 Task: Open Card Trademark Registration Review in Board Product Development Strategies to Workspace Business Writing and add a team member Softage.3@softage.net, a label Yellow, a checklist Storytelling, an attachment from your google drive, a color Yellow and finally, add a card description 'Develop and launch new customer feedback program' and a comment 'Let us approach this task with a positive mindset and a can-do attitude, even in the face of challenges.'. Add a start date 'Jan 07, 1900' with a due date 'Jan 14, 1900'
Action: Mouse moved to (497, 159)
Screenshot: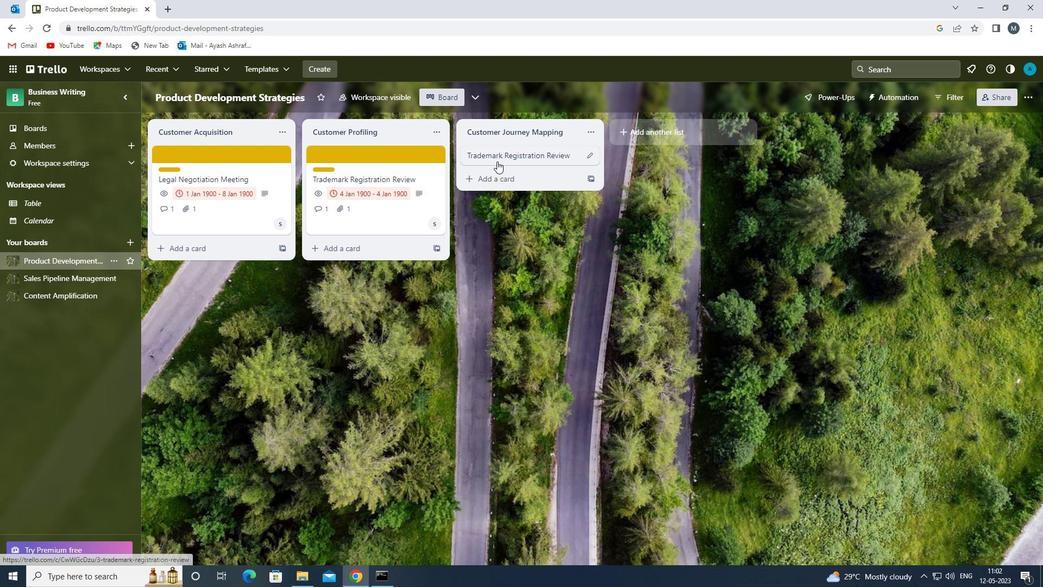 
Action: Mouse pressed left at (497, 159)
Screenshot: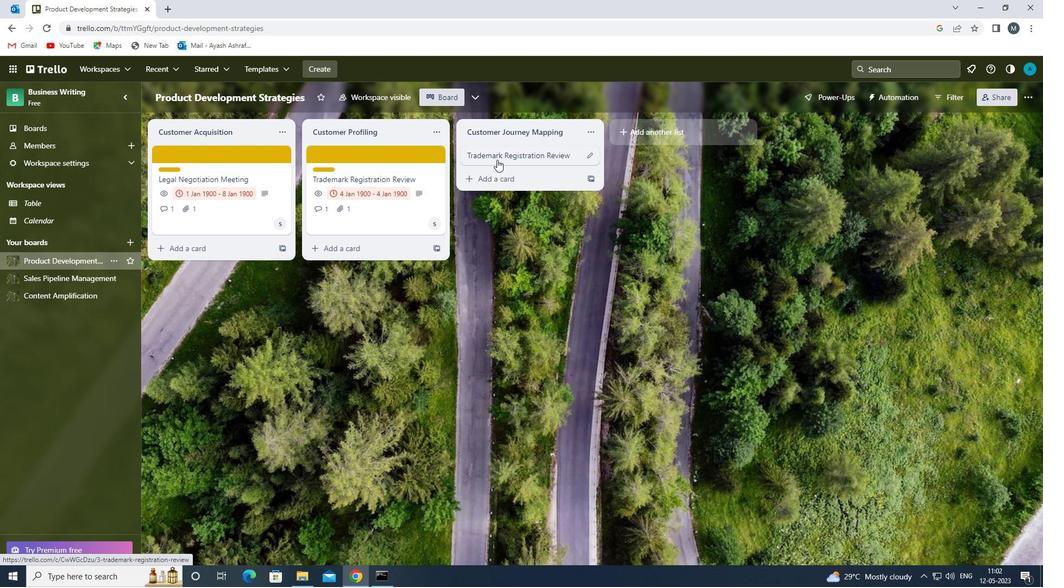 
Action: Mouse moved to (659, 195)
Screenshot: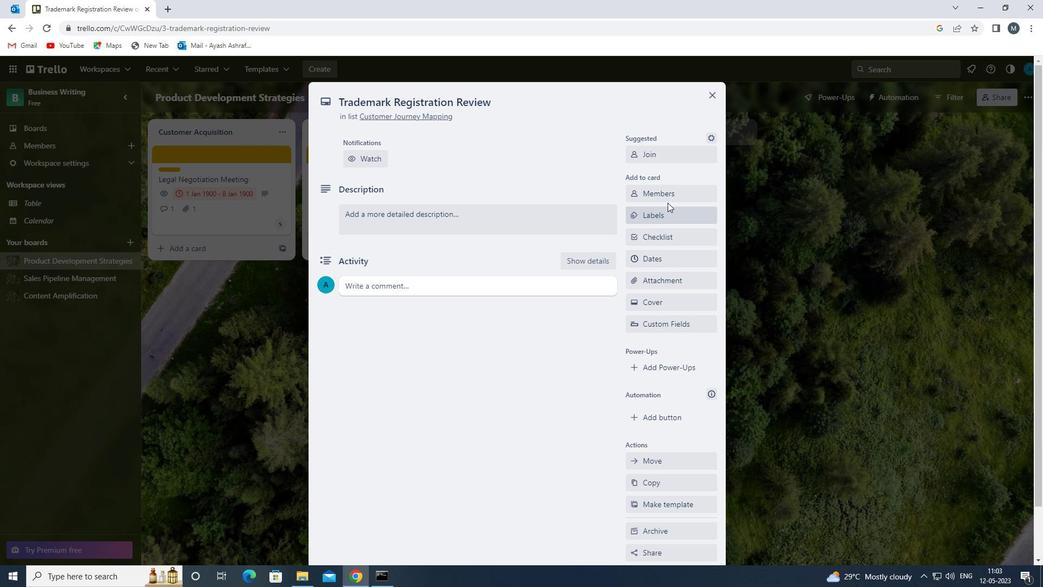 
Action: Mouse pressed left at (659, 195)
Screenshot: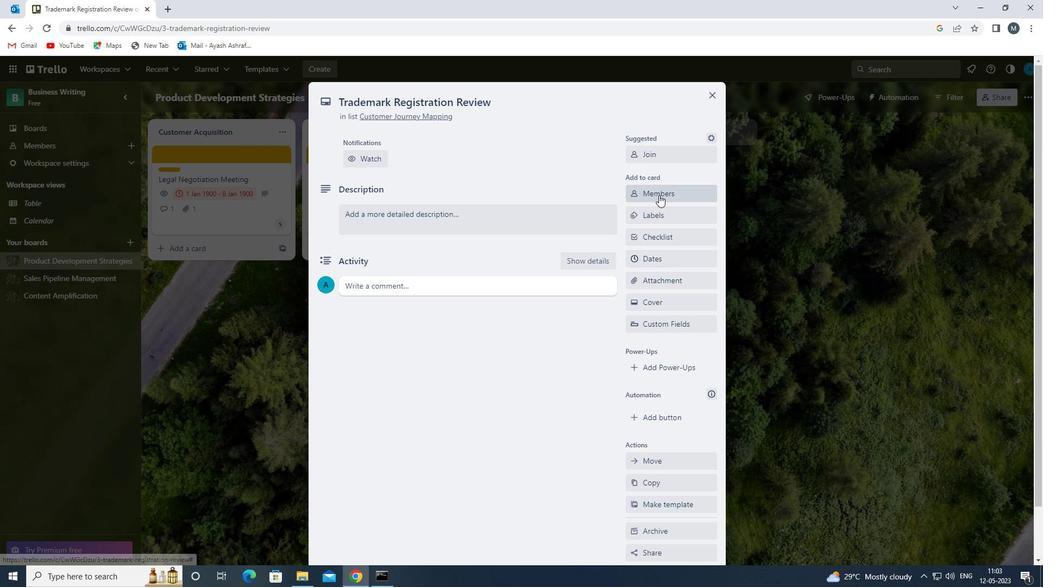 
Action: Mouse moved to (710, 272)
Screenshot: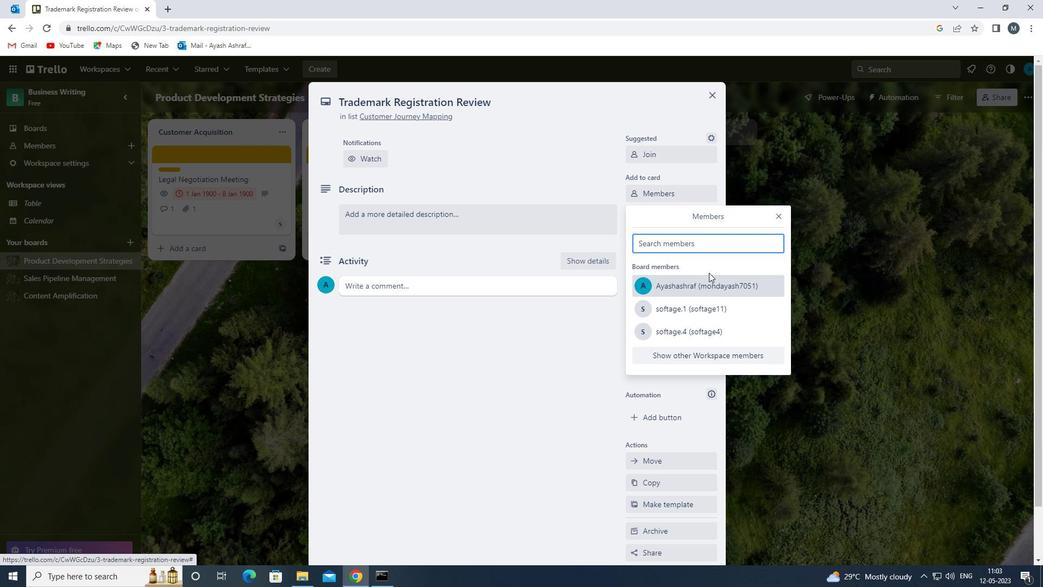 
Action: Key pressed s
Screenshot: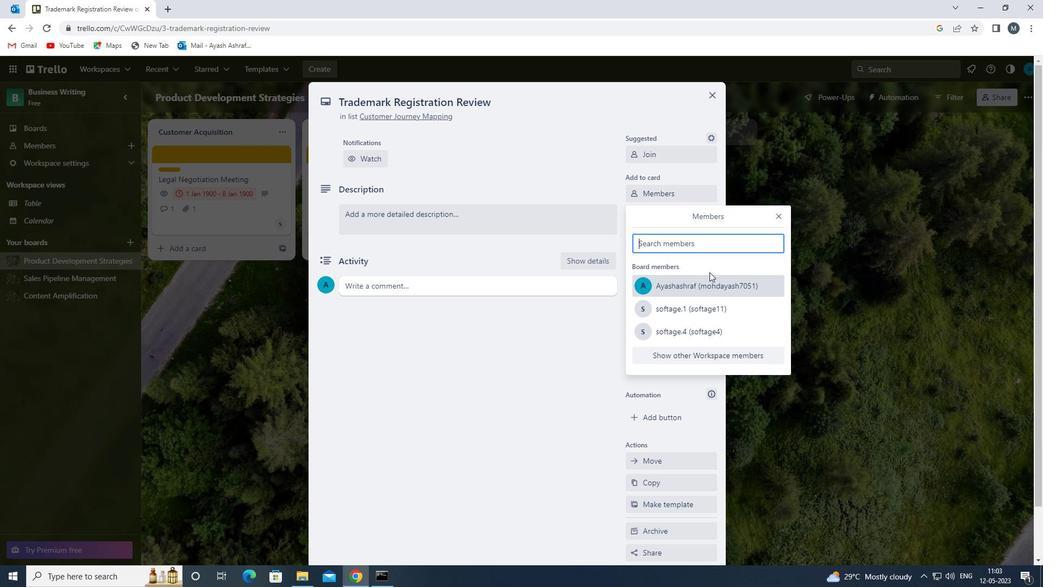 
Action: Mouse moved to (694, 376)
Screenshot: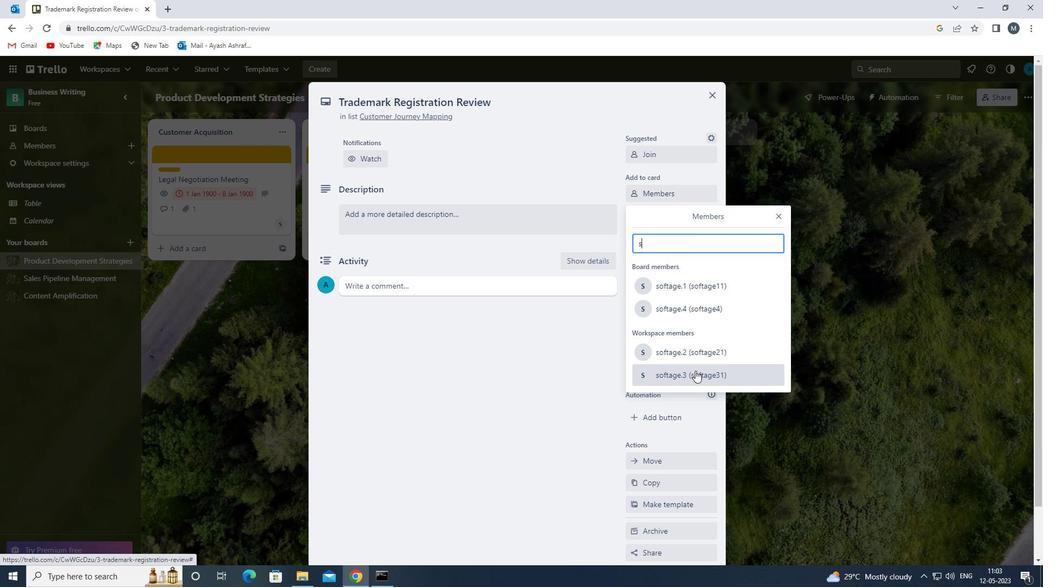 
Action: Mouse pressed left at (694, 376)
Screenshot: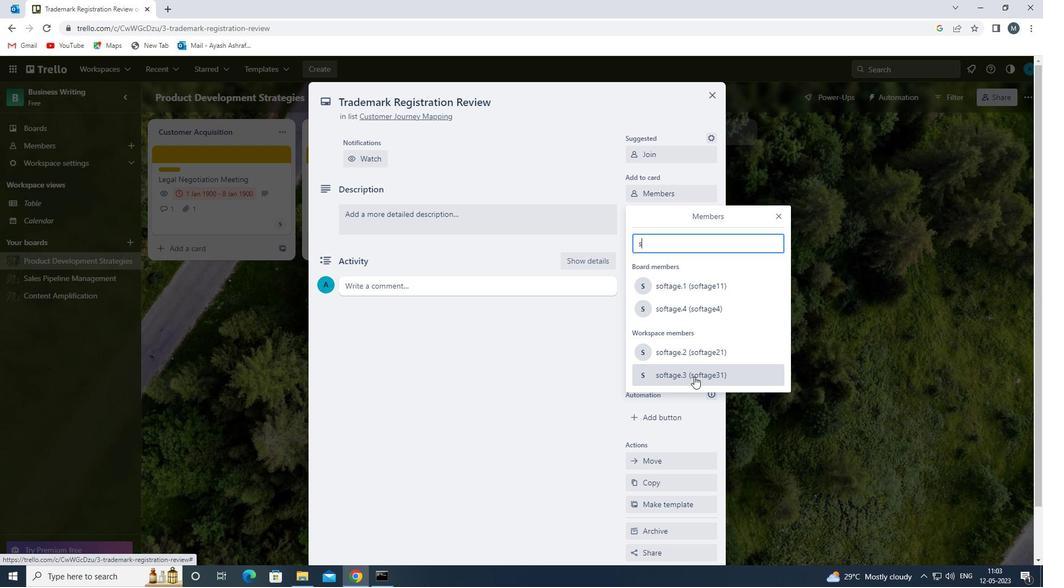 
Action: Mouse moved to (779, 218)
Screenshot: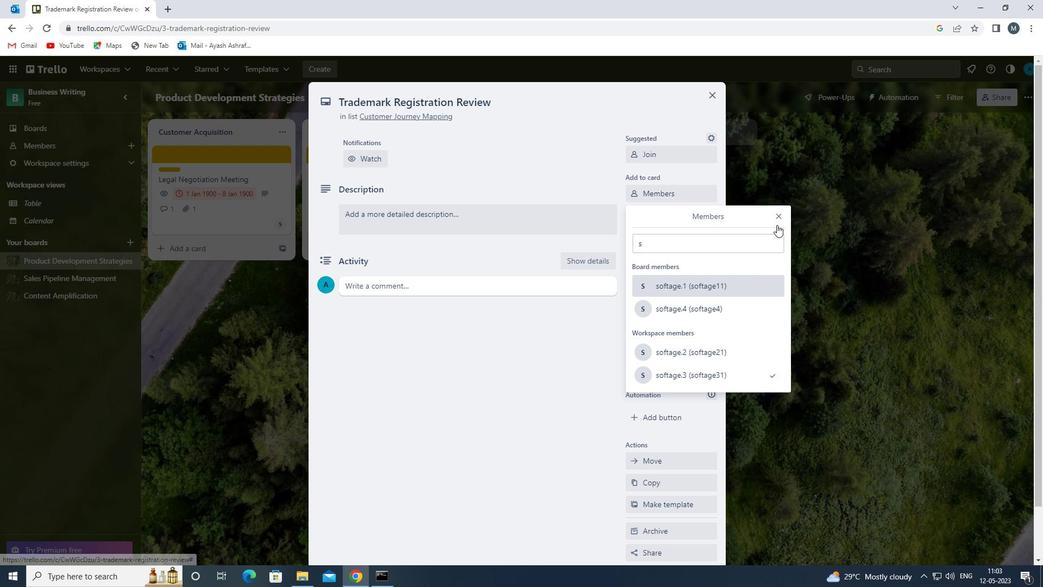 
Action: Mouse pressed left at (779, 218)
Screenshot: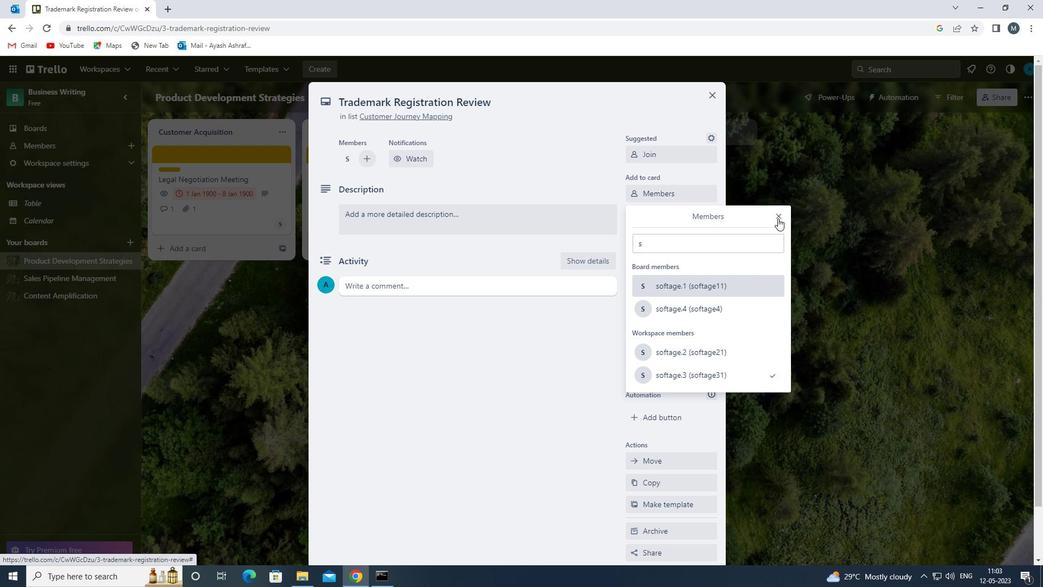 
Action: Mouse moved to (672, 213)
Screenshot: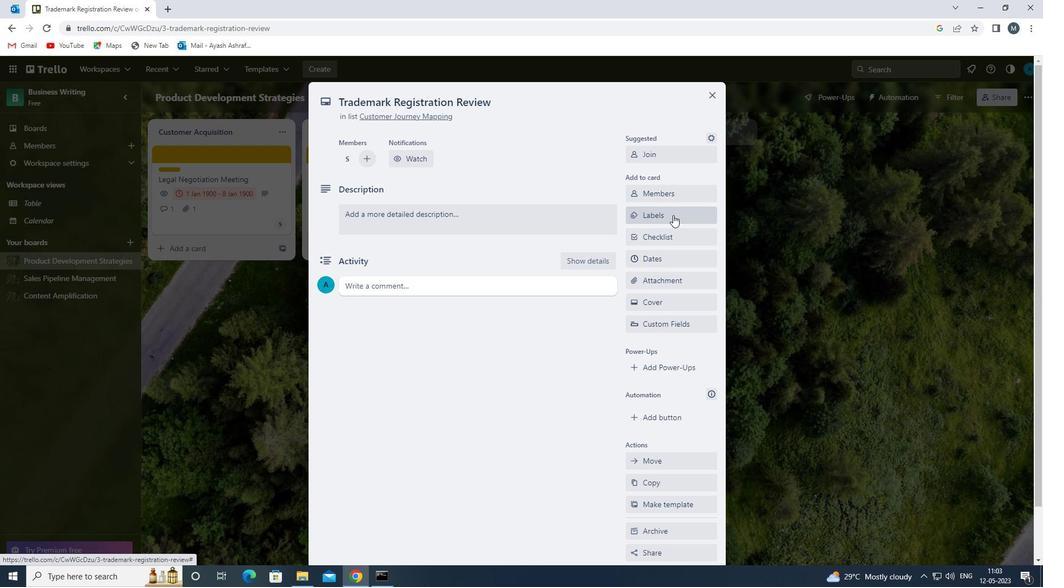 
Action: Mouse pressed left at (672, 213)
Screenshot: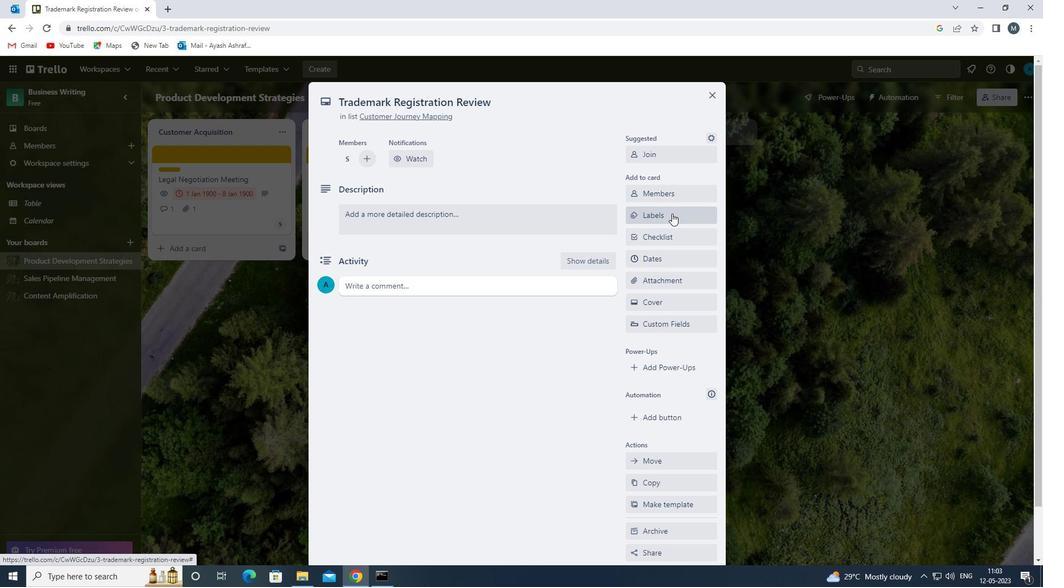 
Action: Mouse moved to (687, 321)
Screenshot: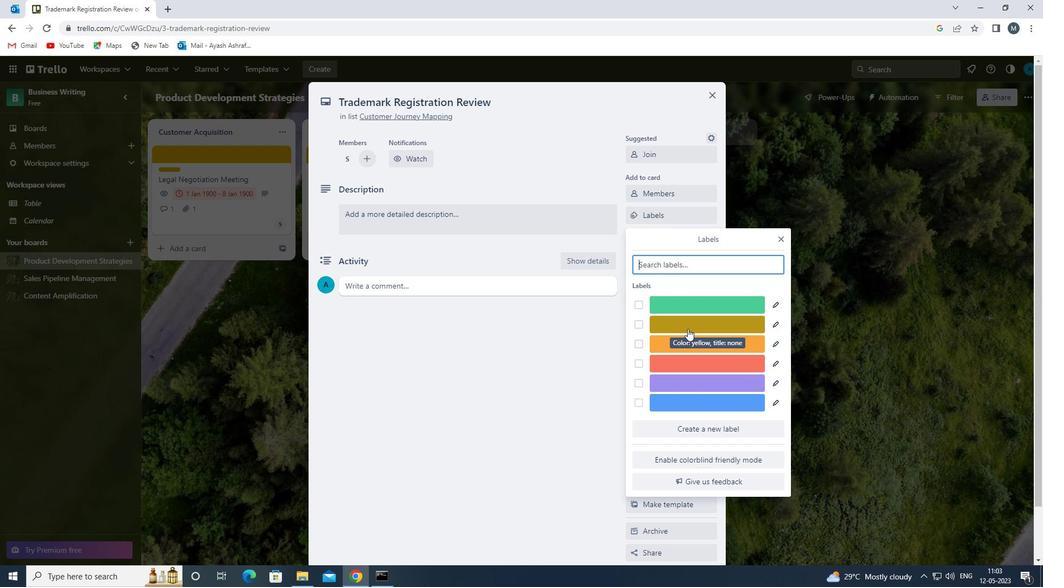 
Action: Mouse pressed left at (687, 321)
Screenshot: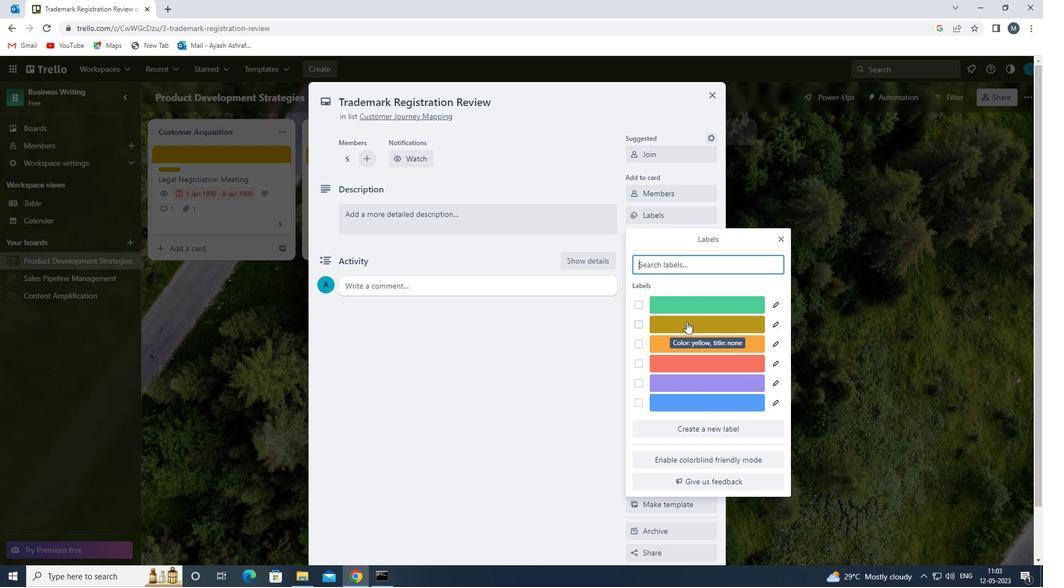 
Action: Mouse moved to (781, 238)
Screenshot: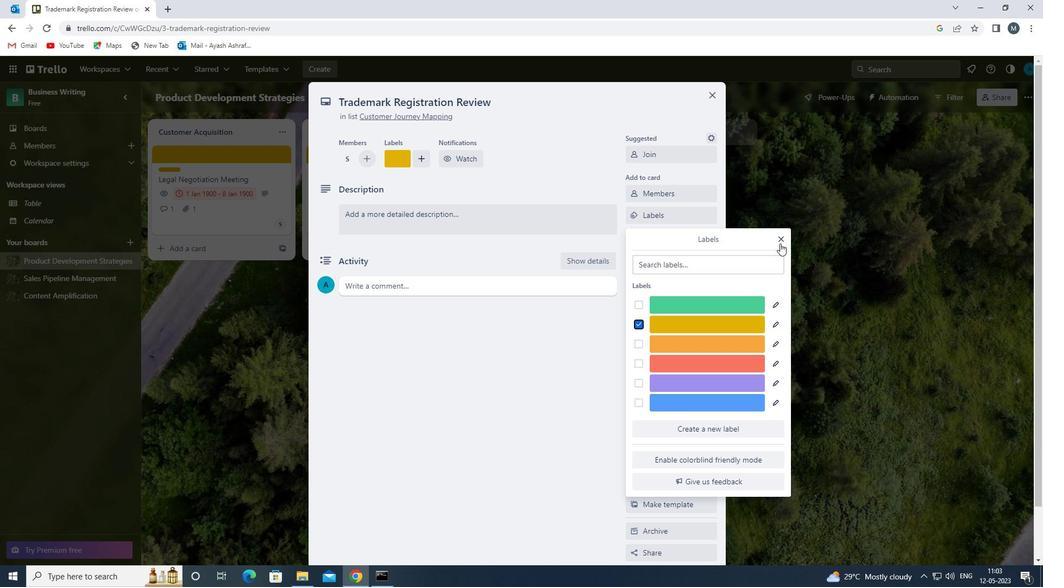 
Action: Mouse pressed left at (781, 238)
Screenshot: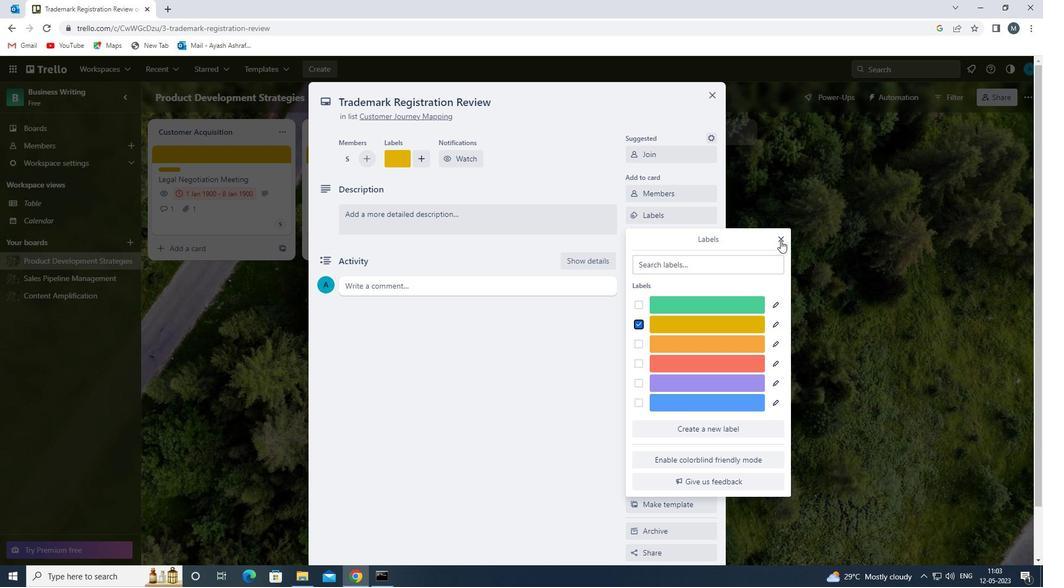 
Action: Mouse moved to (658, 234)
Screenshot: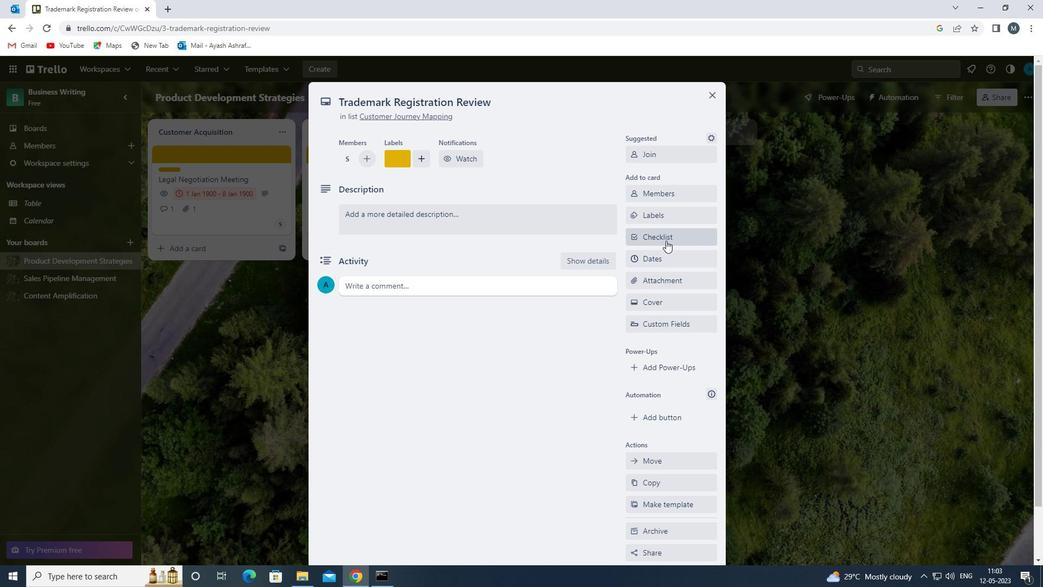 
Action: Mouse pressed left at (658, 234)
Screenshot: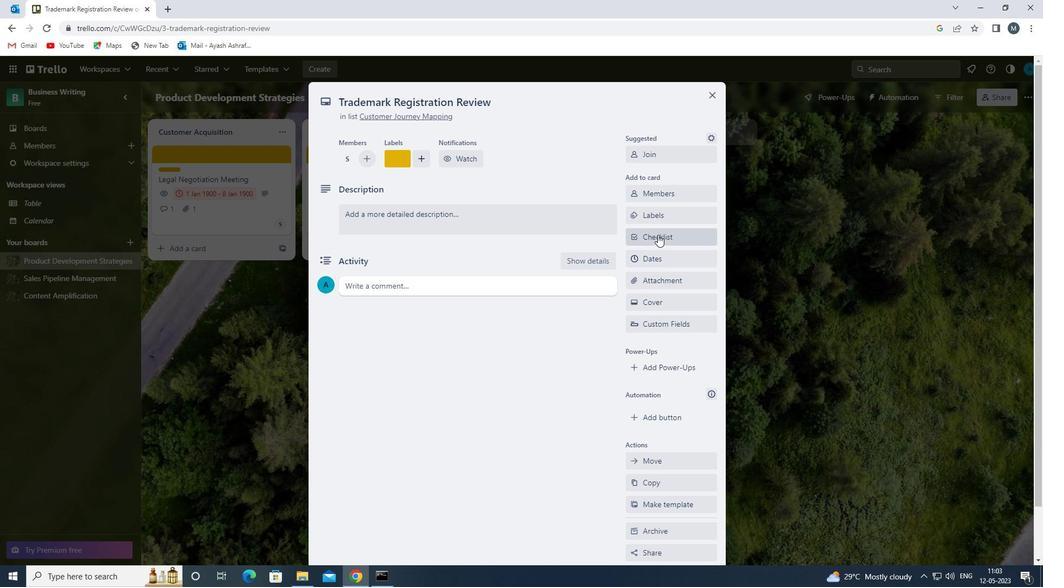 
Action: Mouse moved to (684, 299)
Screenshot: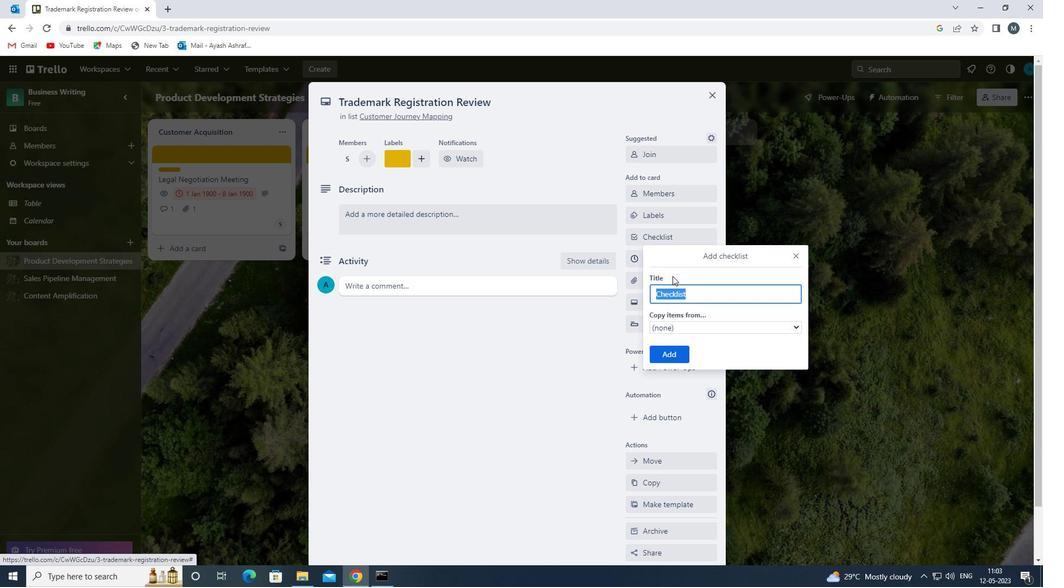 
Action: Key pressed s
Screenshot: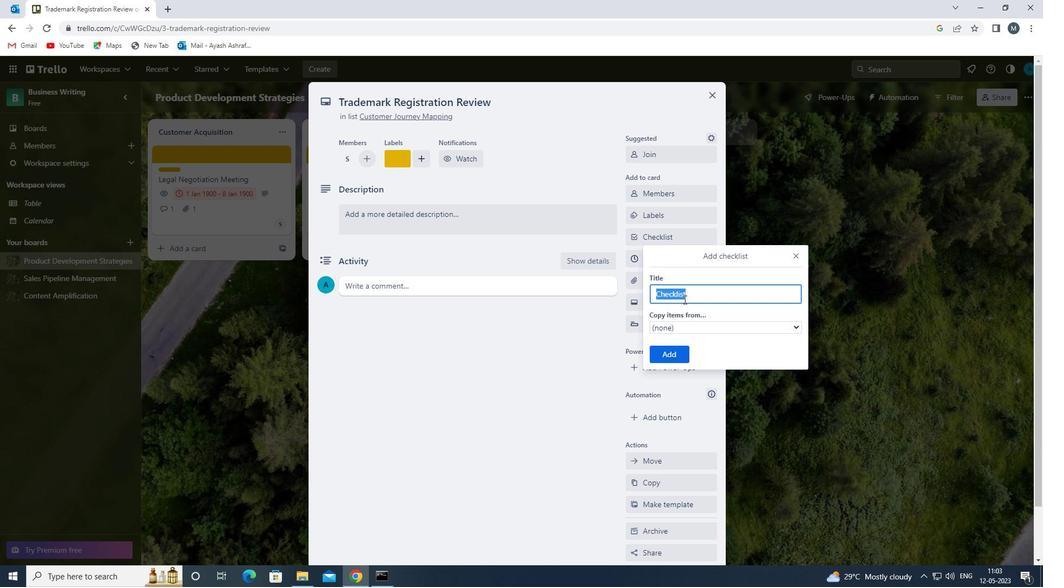 
Action: Mouse moved to (724, 322)
Screenshot: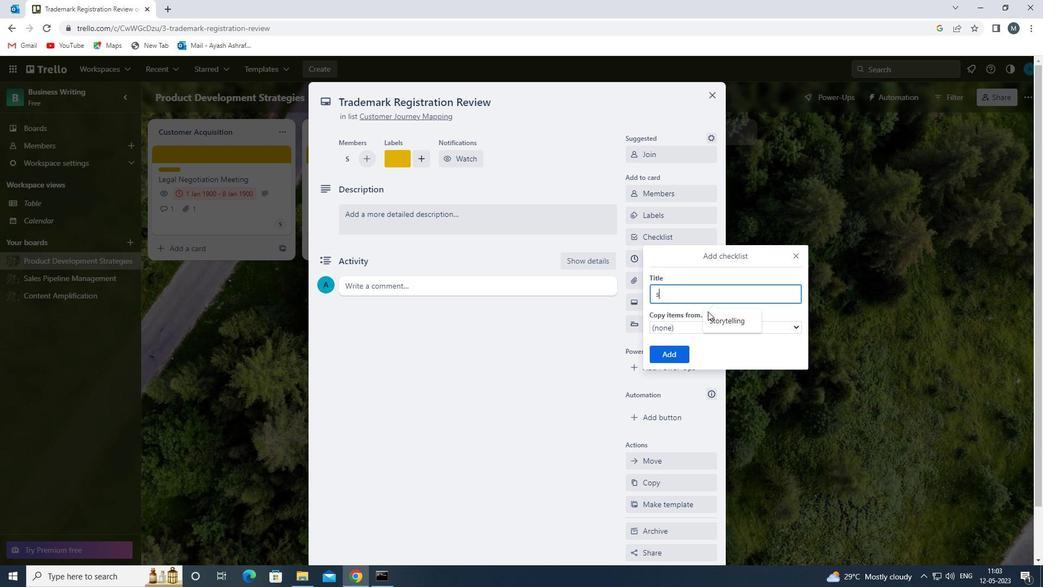 
Action: Mouse pressed left at (724, 322)
Screenshot: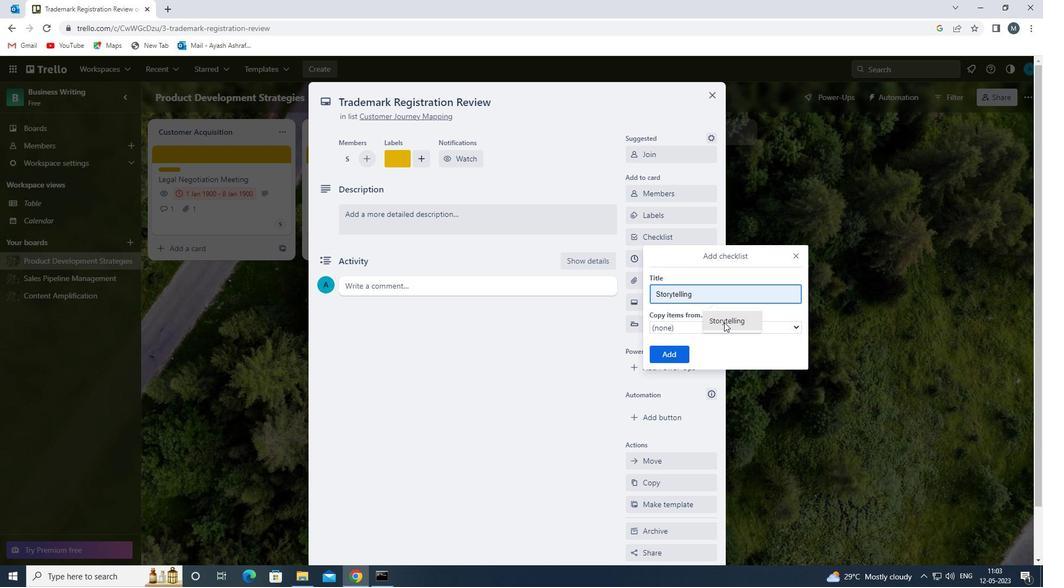 
Action: Mouse moved to (671, 351)
Screenshot: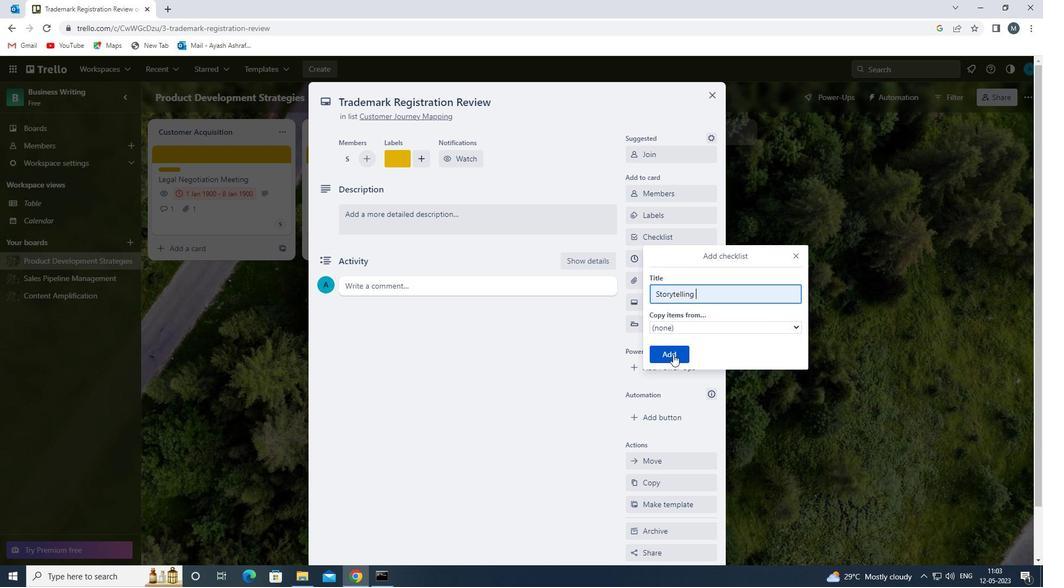 
Action: Mouse pressed left at (671, 351)
Screenshot: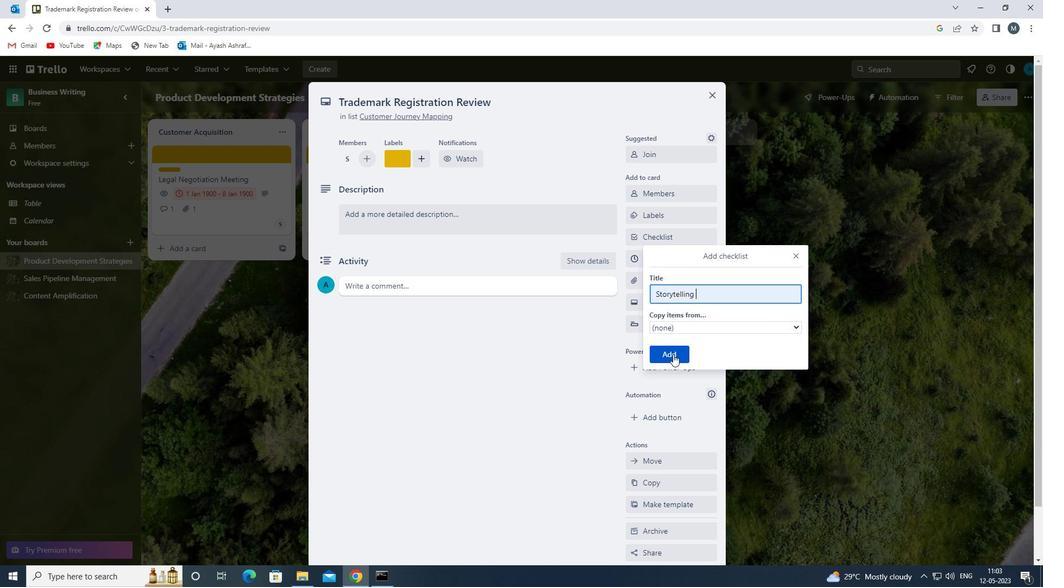 
Action: Mouse moved to (671, 283)
Screenshot: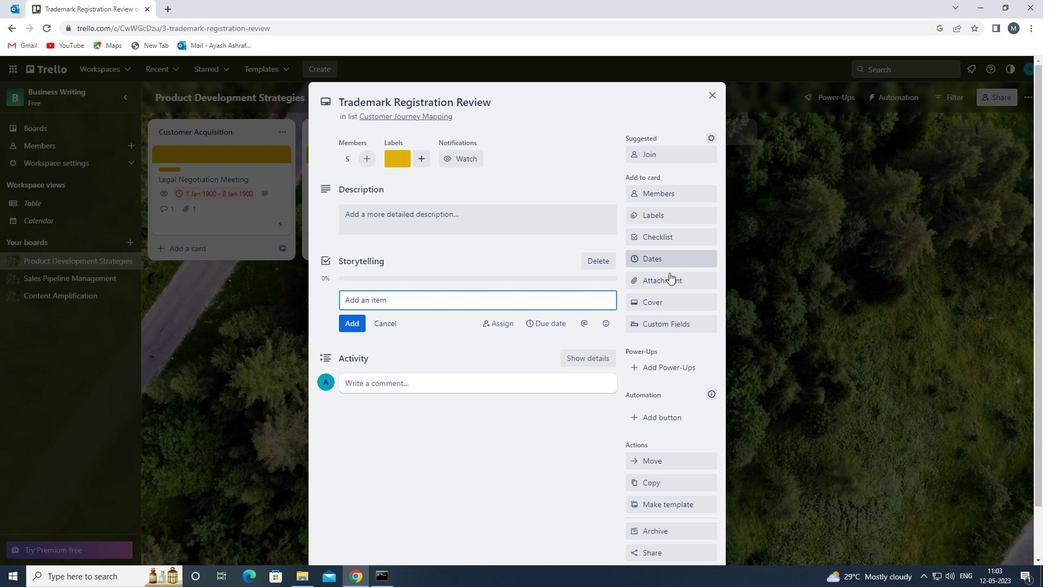 
Action: Mouse pressed left at (671, 283)
Screenshot: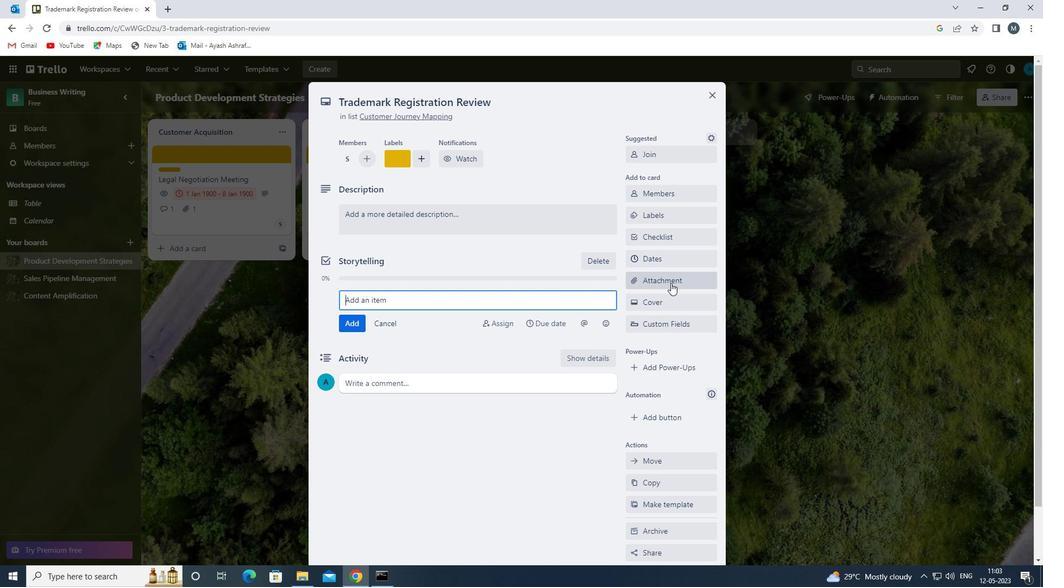 
Action: Mouse moved to (675, 359)
Screenshot: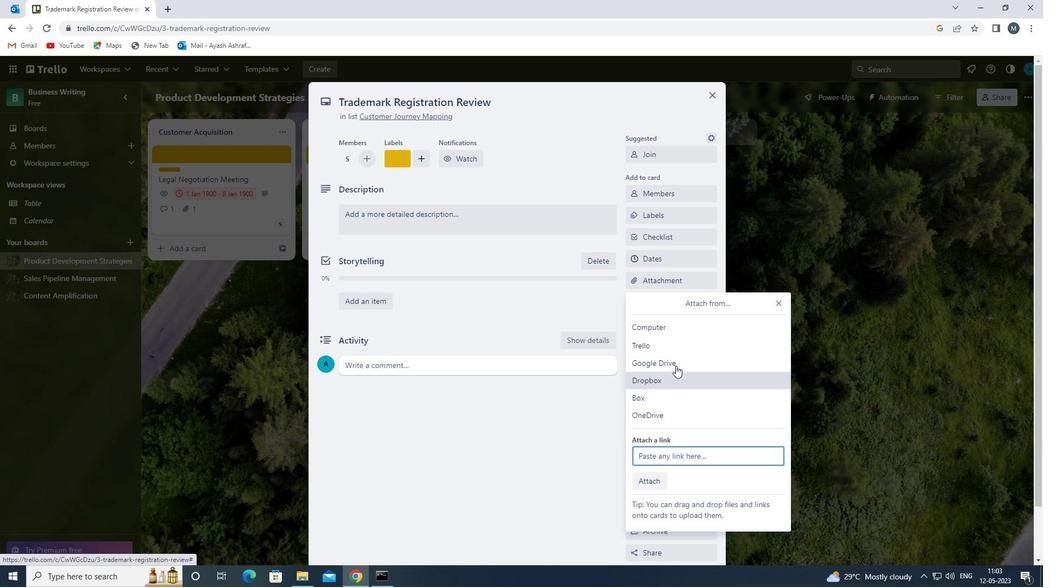 
Action: Mouse pressed left at (675, 359)
Screenshot: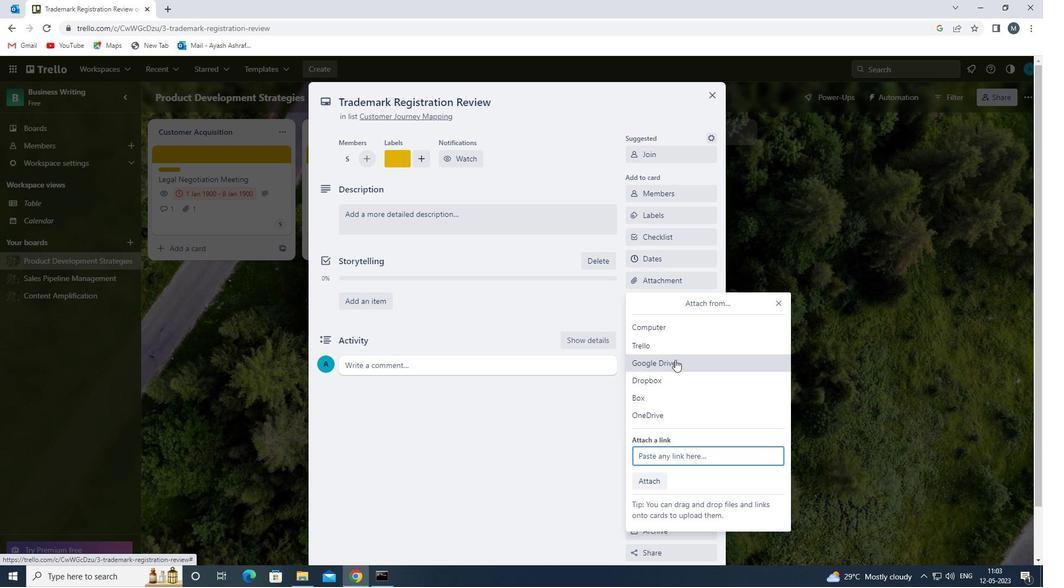 
Action: Mouse moved to (335, 278)
Screenshot: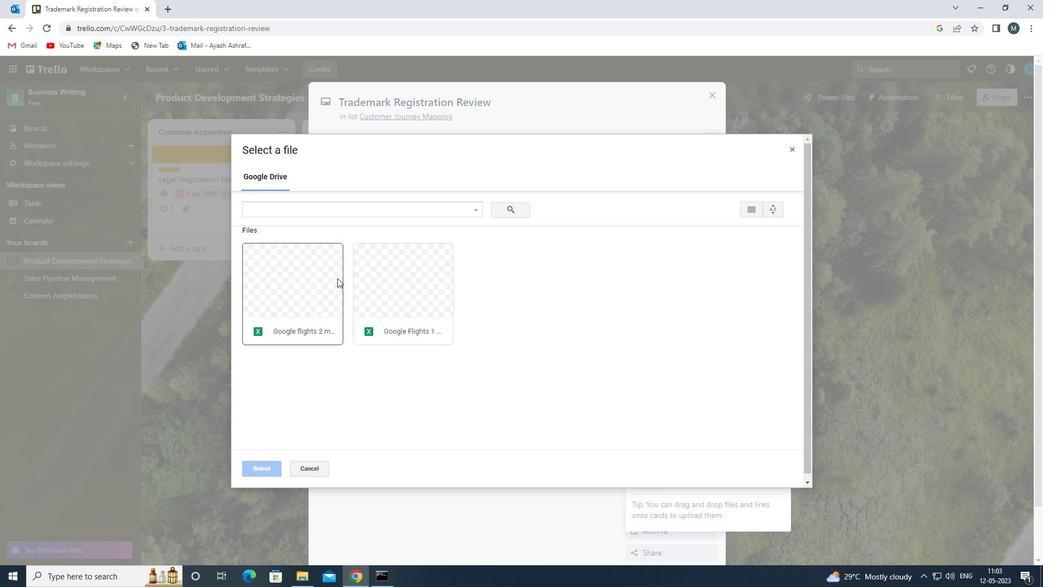 
Action: Mouse pressed left at (335, 278)
Screenshot: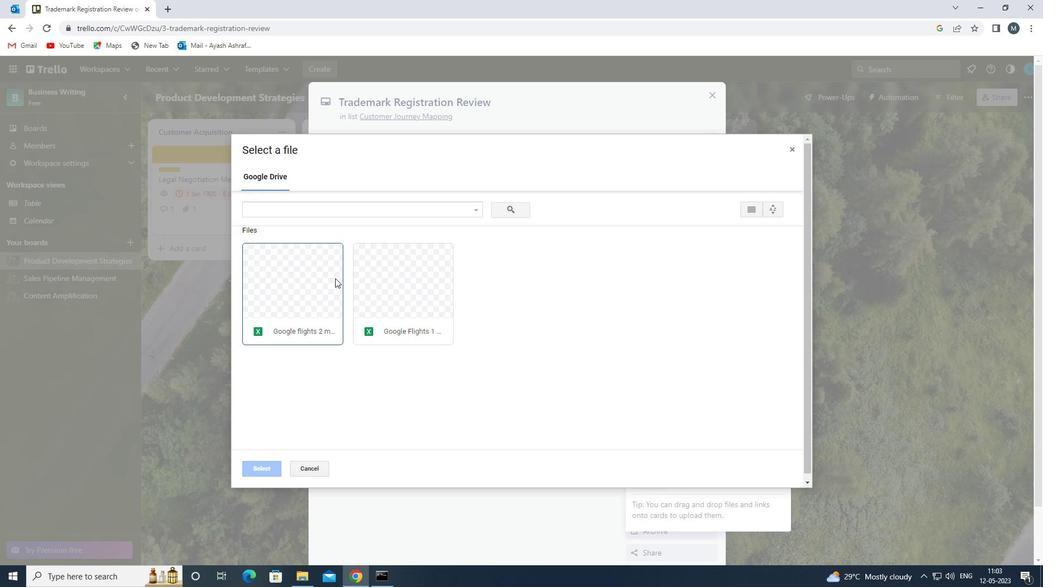 
Action: Mouse pressed left at (335, 278)
Screenshot: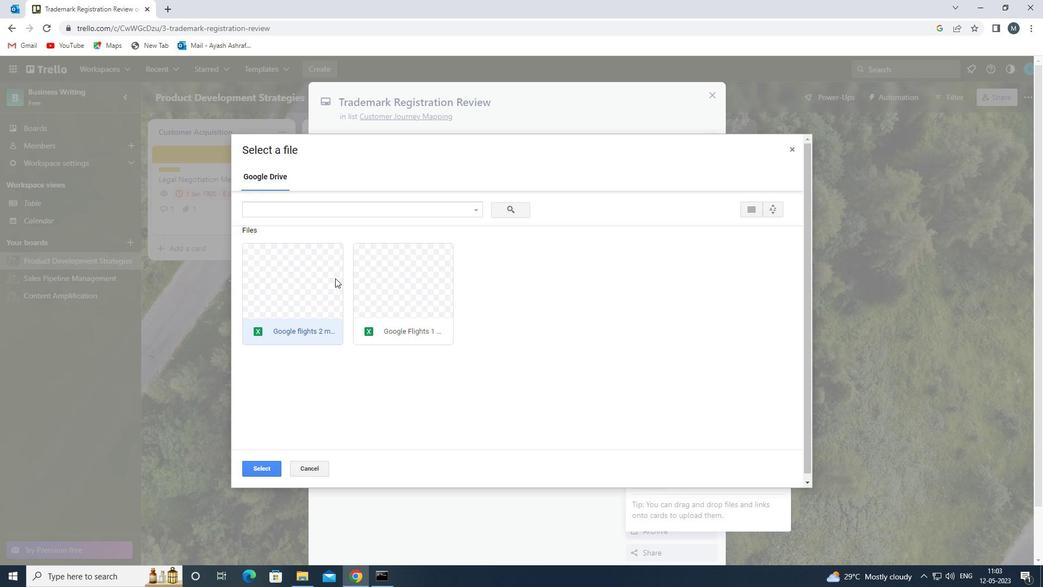 
Action: Mouse moved to (669, 304)
Screenshot: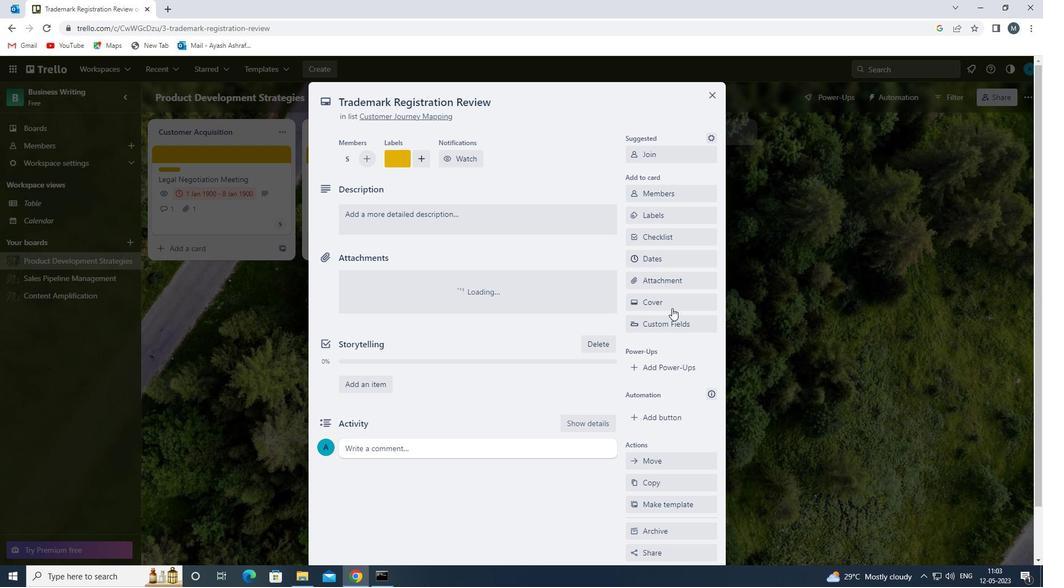 
Action: Mouse pressed left at (669, 304)
Screenshot: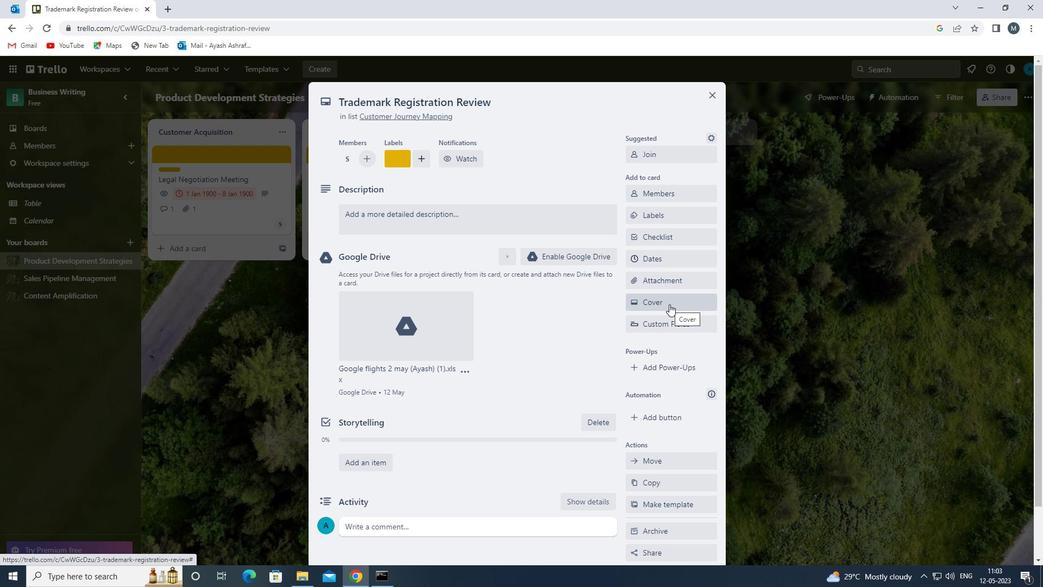 
Action: Mouse moved to (683, 353)
Screenshot: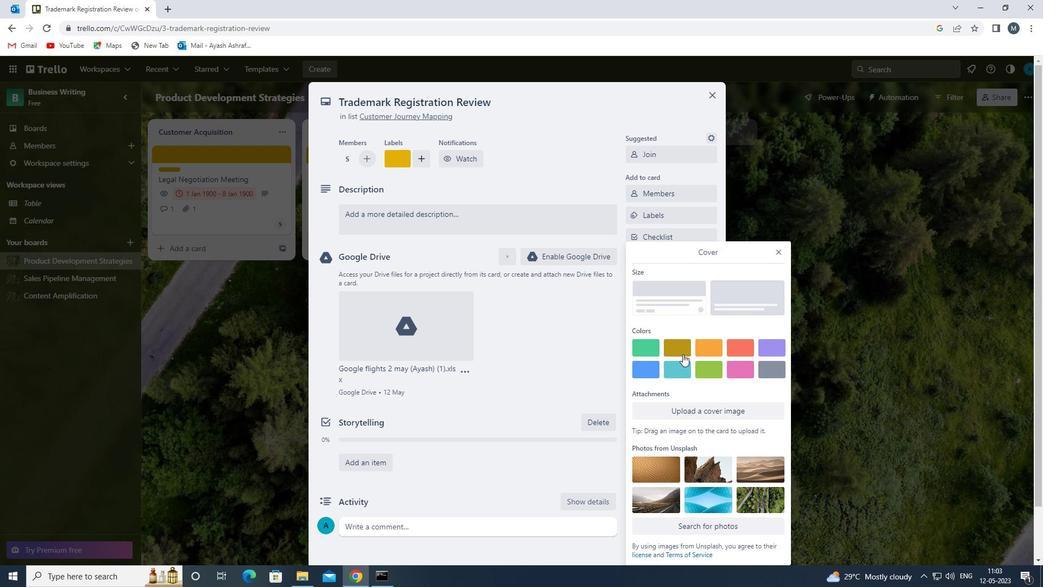 
Action: Mouse pressed left at (683, 353)
Screenshot: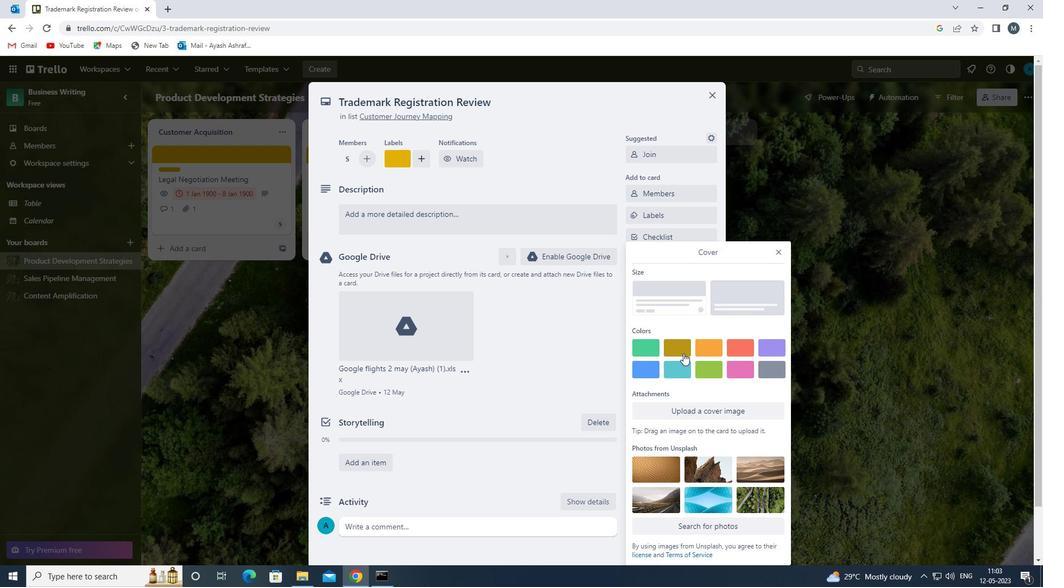 
Action: Mouse moved to (778, 234)
Screenshot: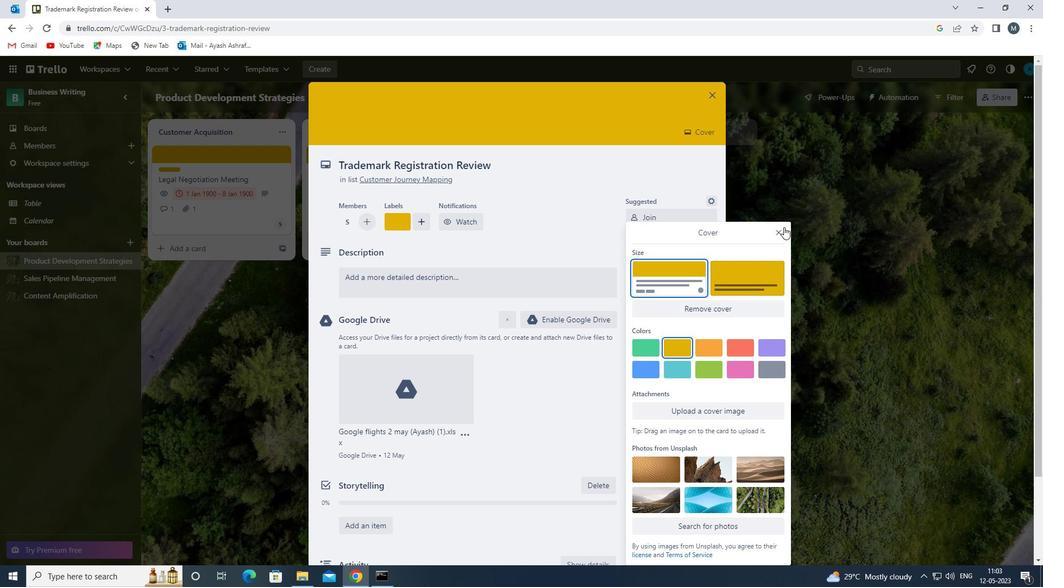 
Action: Mouse pressed left at (778, 234)
Screenshot: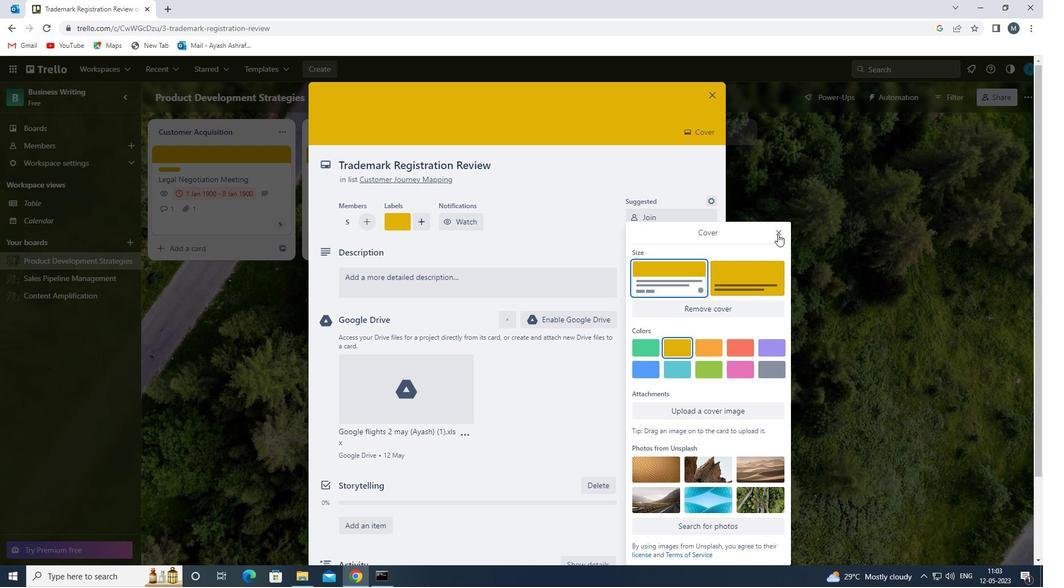 
Action: Mouse moved to (464, 285)
Screenshot: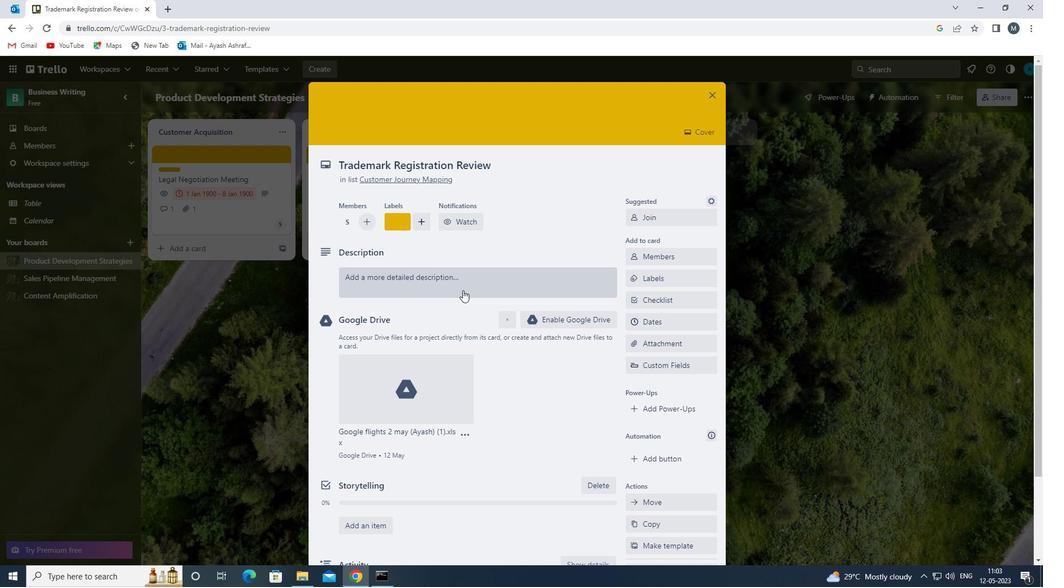 
Action: Mouse pressed left at (464, 285)
Screenshot: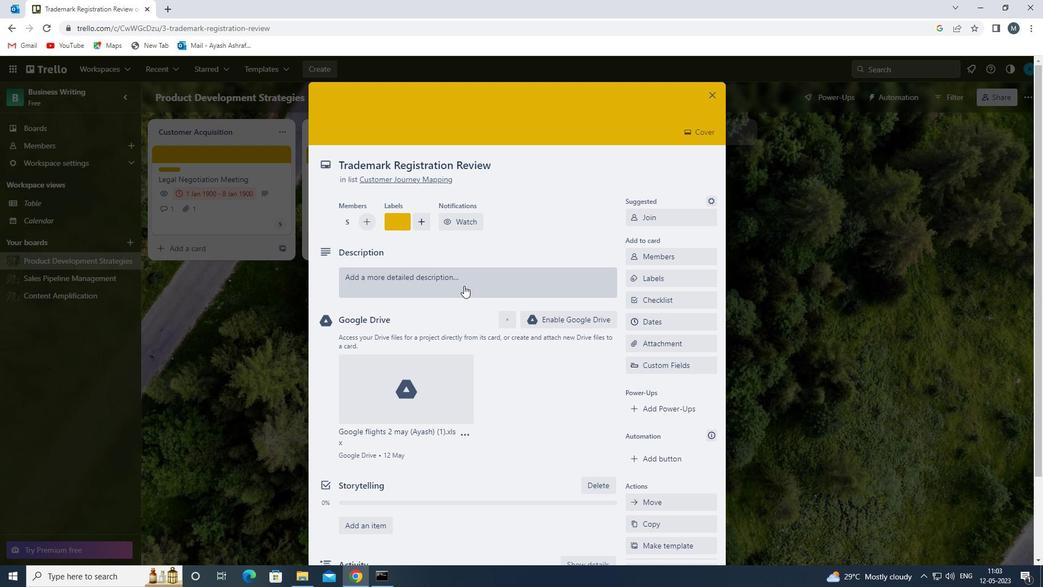 
Action: Mouse moved to (442, 309)
Screenshot: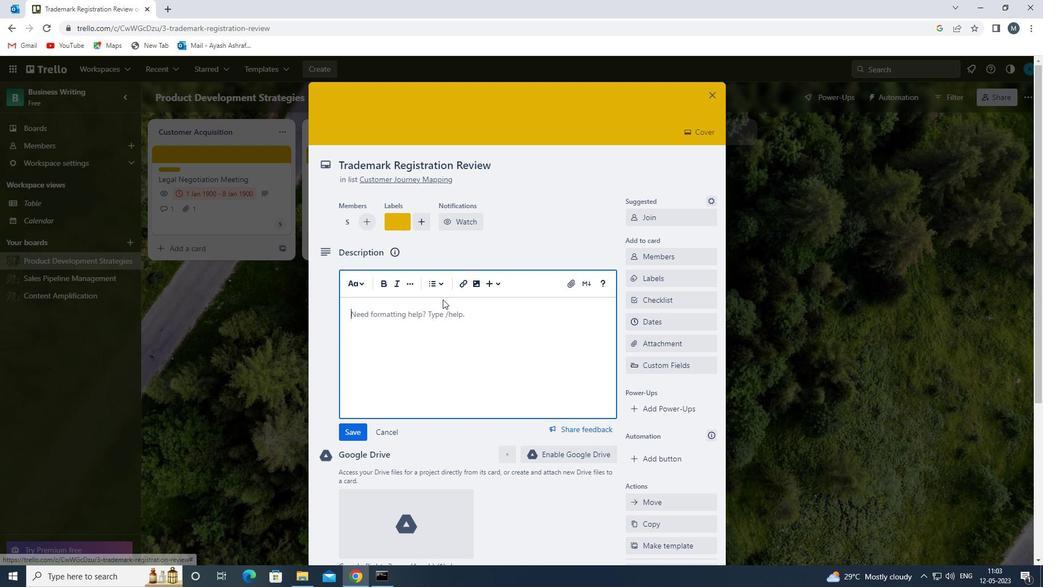 
Action: Mouse pressed left at (442, 309)
Screenshot: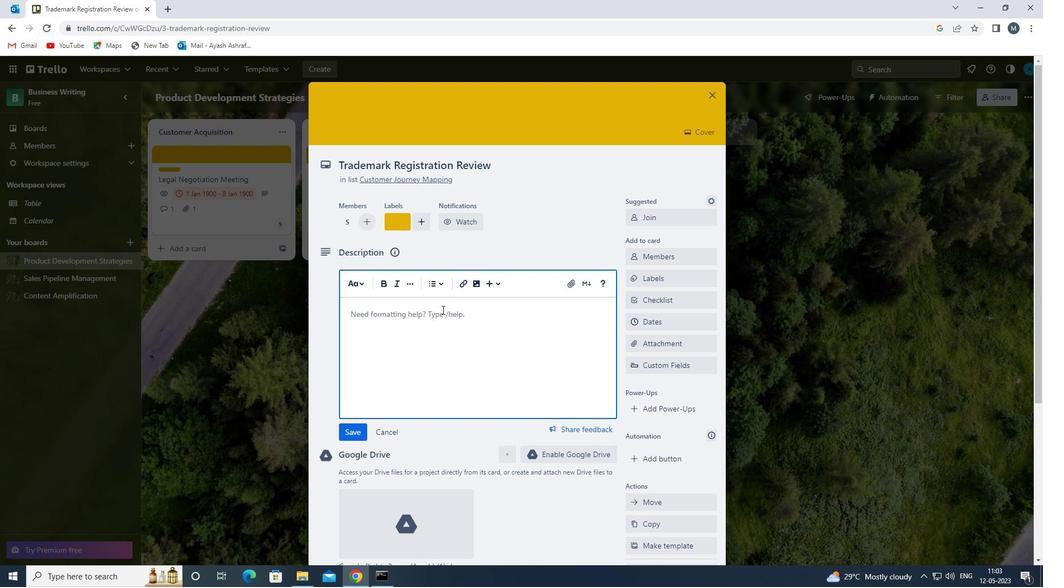 
Action: Key pressed <Key.shift><Key.shift><Key.shift><Key.shift><Key.shift><Key.shift>DEVELOP<Key.space>AND<Key.space>LAUNCH<Key.space>NEW<Key.space>CUSTOMER<Key.space>FEEDBACK<Key.space>PROGRAM
Screenshot: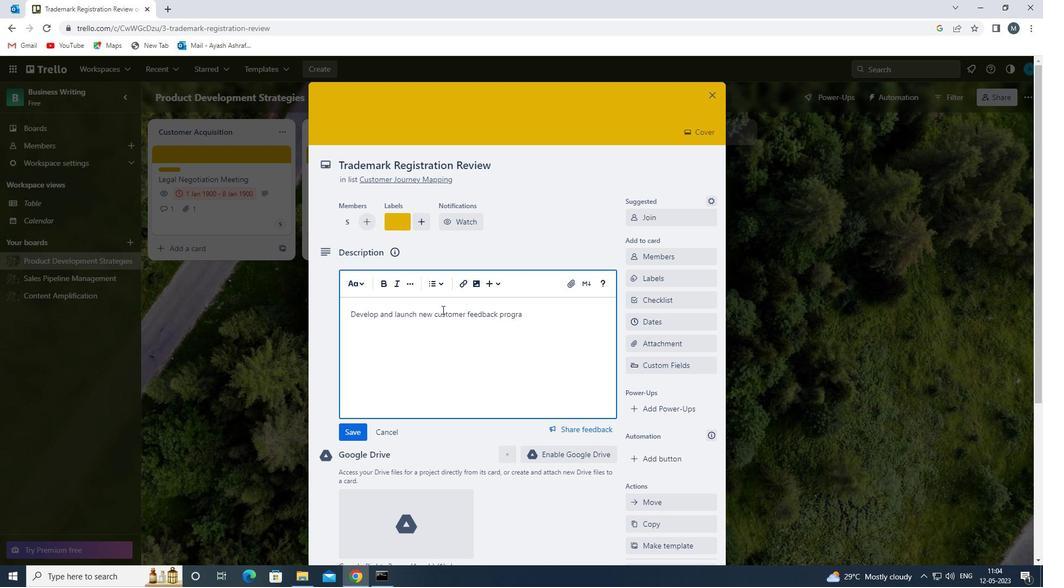 
Action: Mouse moved to (357, 434)
Screenshot: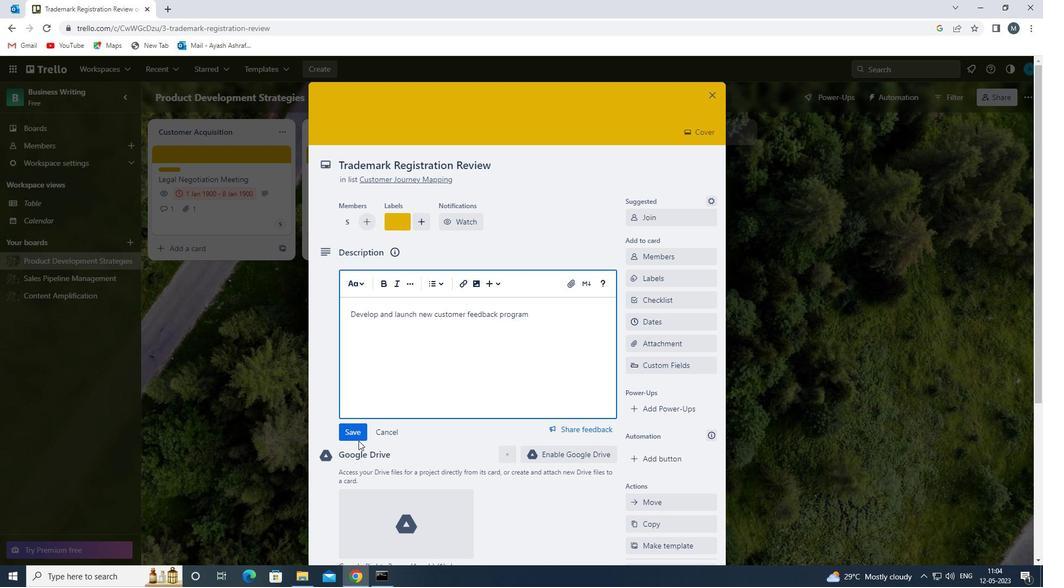 
Action: Mouse pressed left at (357, 434)
Screenshot: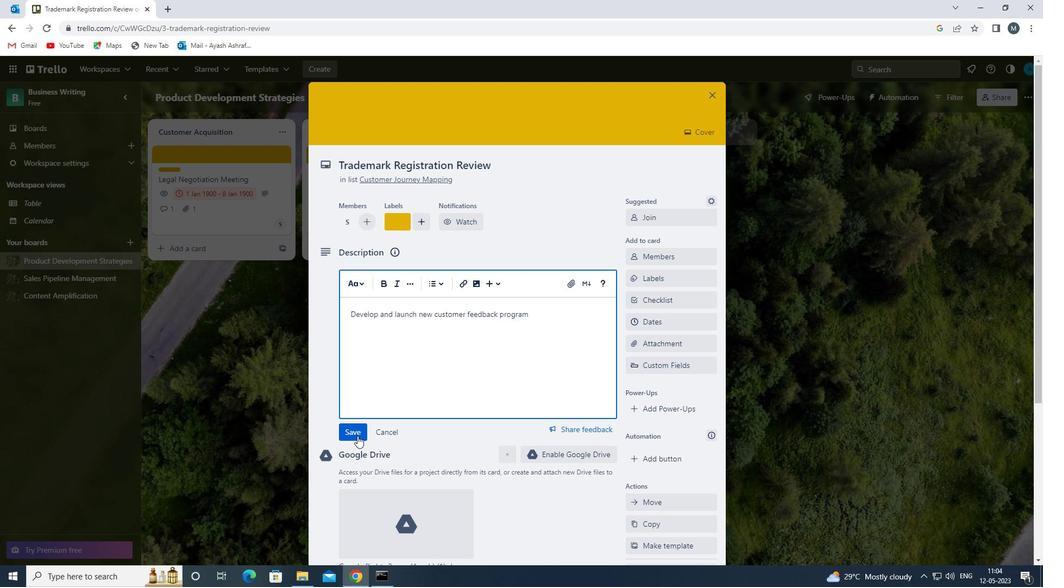 
Action: Mouse moved to (429, 386)
Screenshot: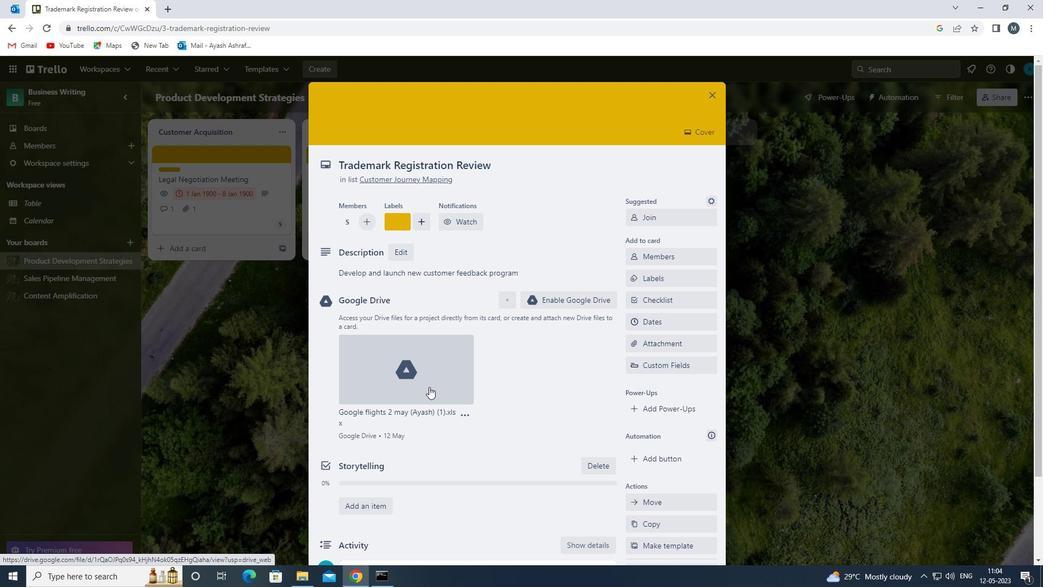 
Action: Mouse scrolled (429, 386) with delta (0, 0)
Screenshot: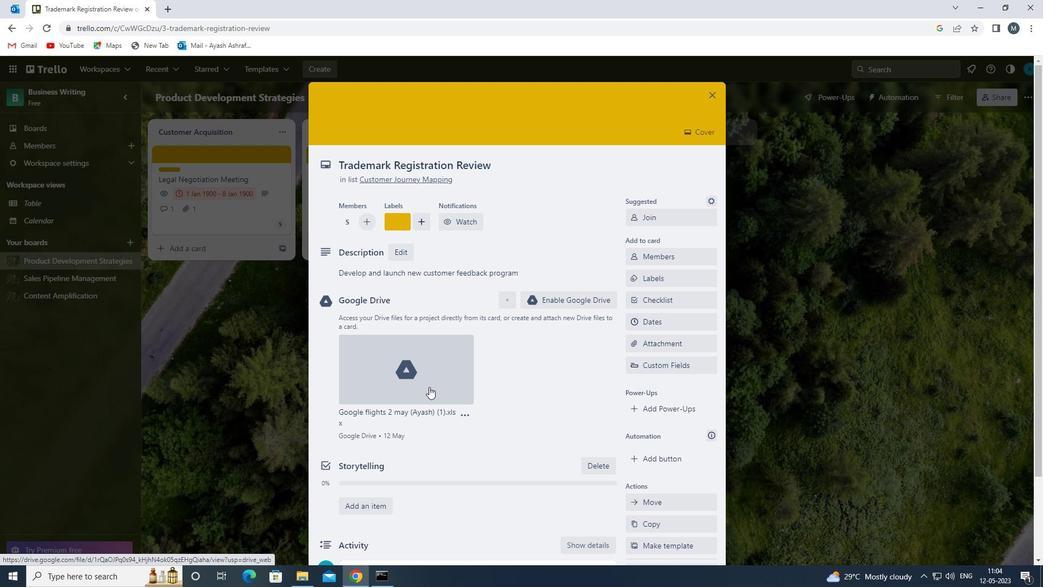 
Action: Mouse moved to (428, 387)
Screenshot: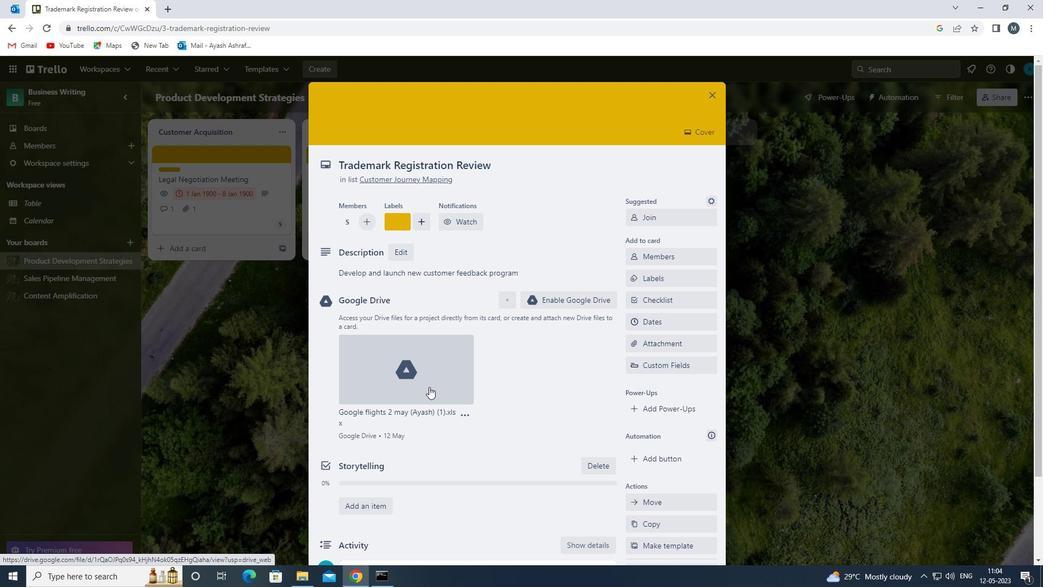 
Action: Mouse scrolled (428, 386) with delta (0, 0)
Screenshot: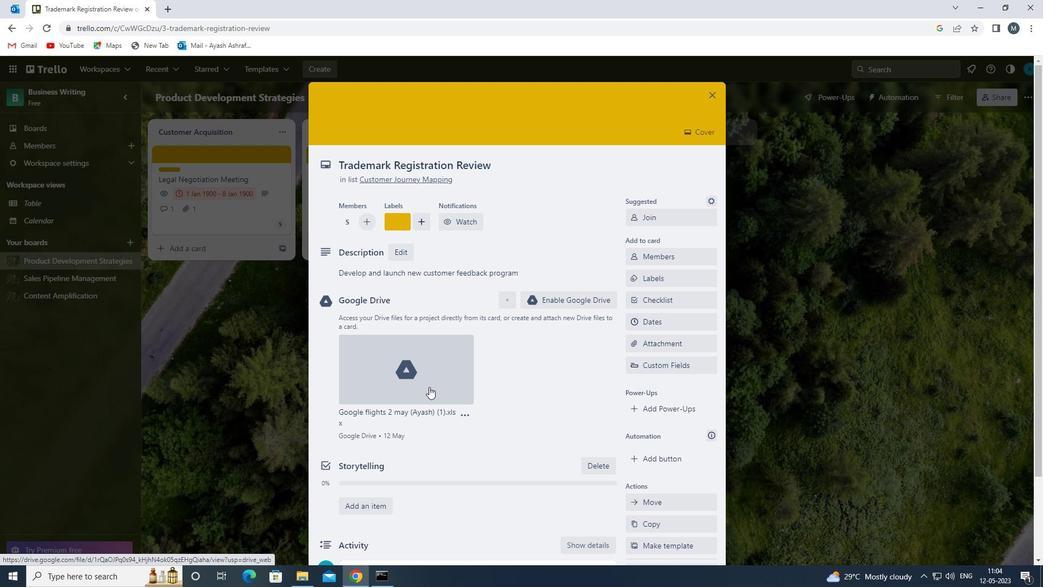 
Action: Mouse moved to (422, 392)
Screenshot: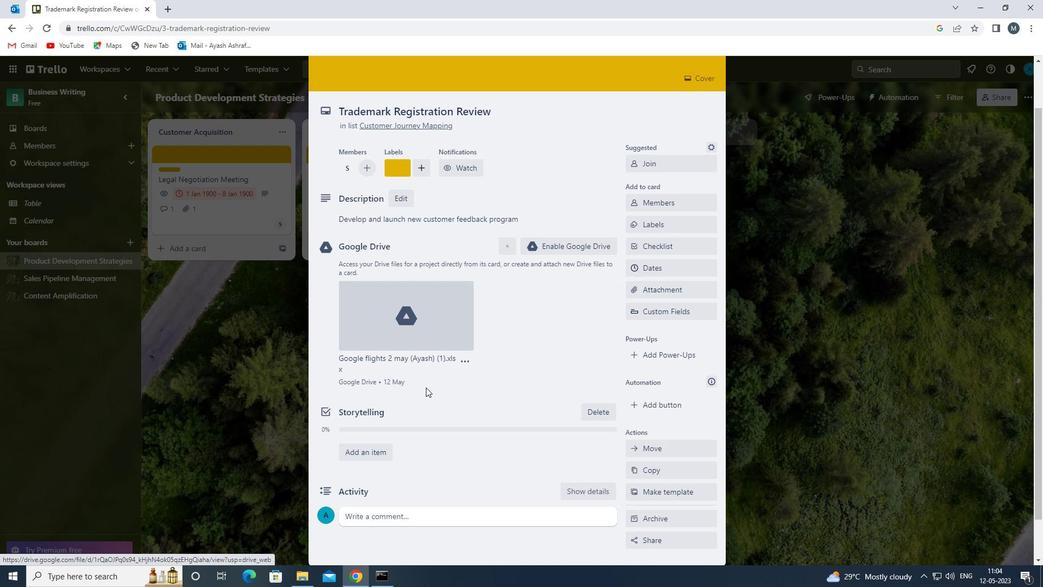 
Action: Mouse scrolled (422, 391) with delta (0, 0)
Screenshot: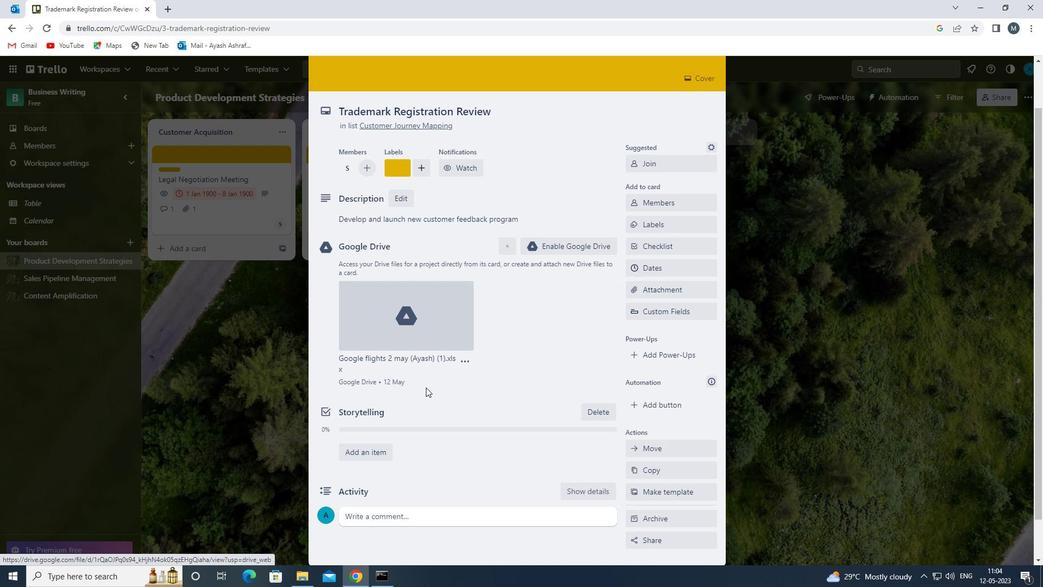 
Action: Mouse moved to (404, 469)
Screenshot: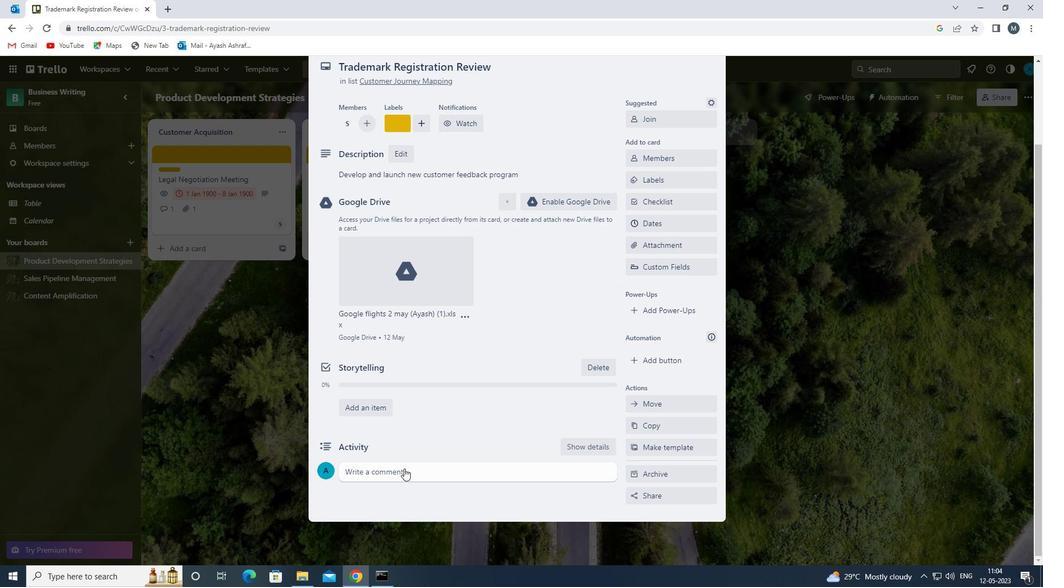 
Action: Mouse pressed left at (404, 469)
Screenshot: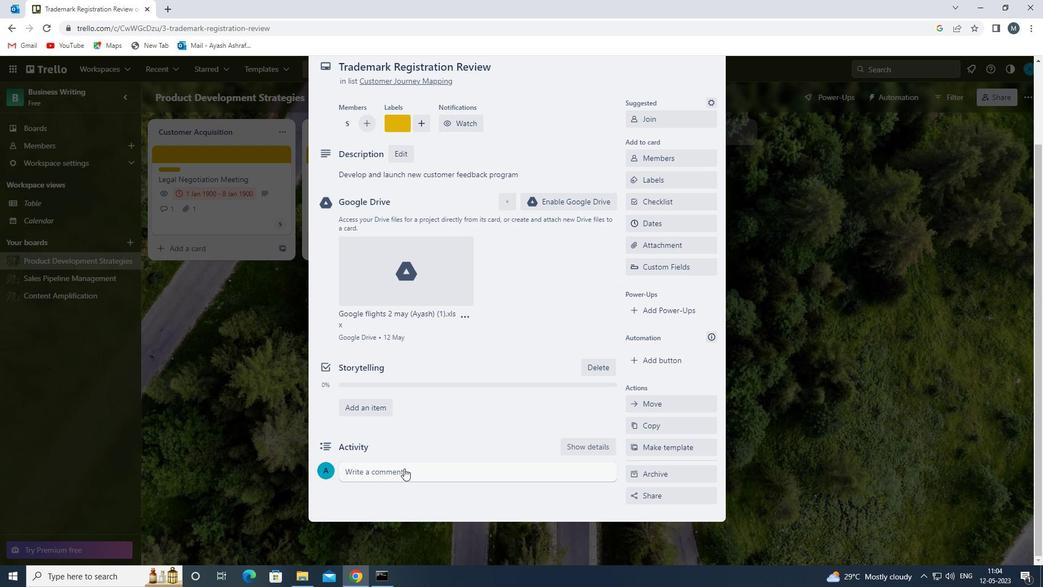 
Action: Mouse moved to (410, 456)
Screenshot: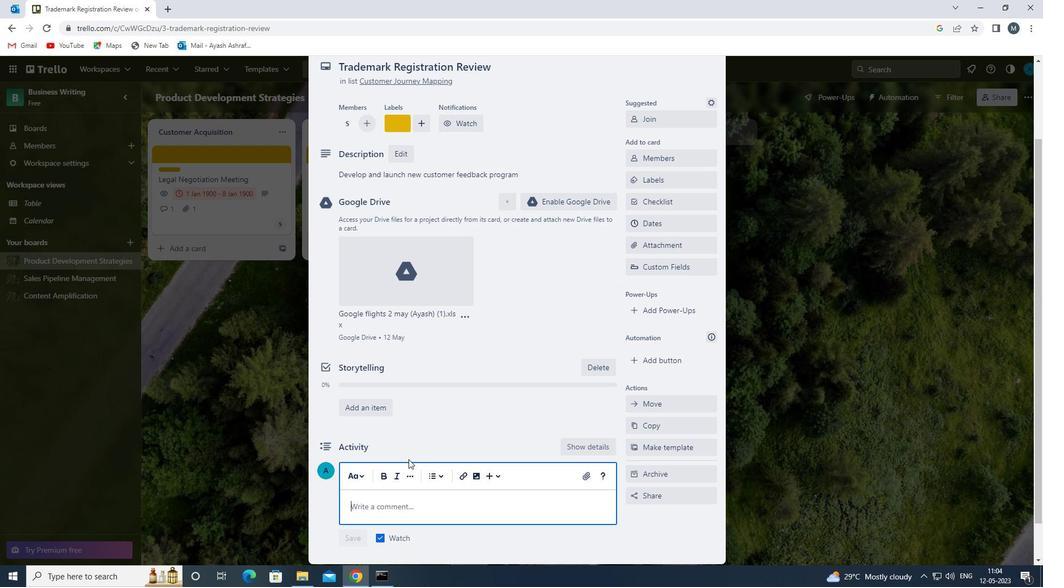 
Action: Mouse scrolled (410, 455) with delta (0, 0)
Screenshot: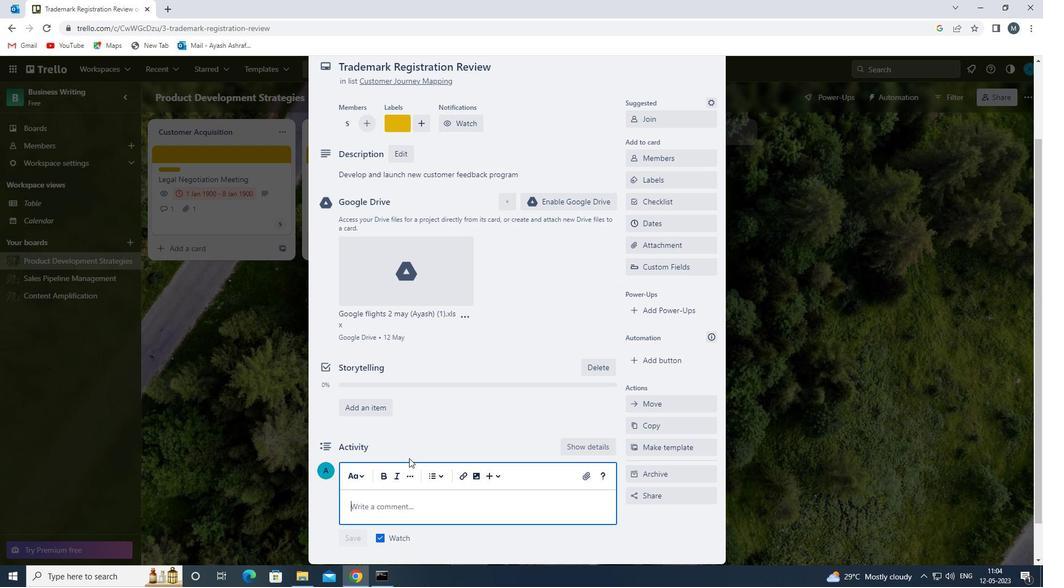
Action: Mouse moved to (406, 467)
Screenshot: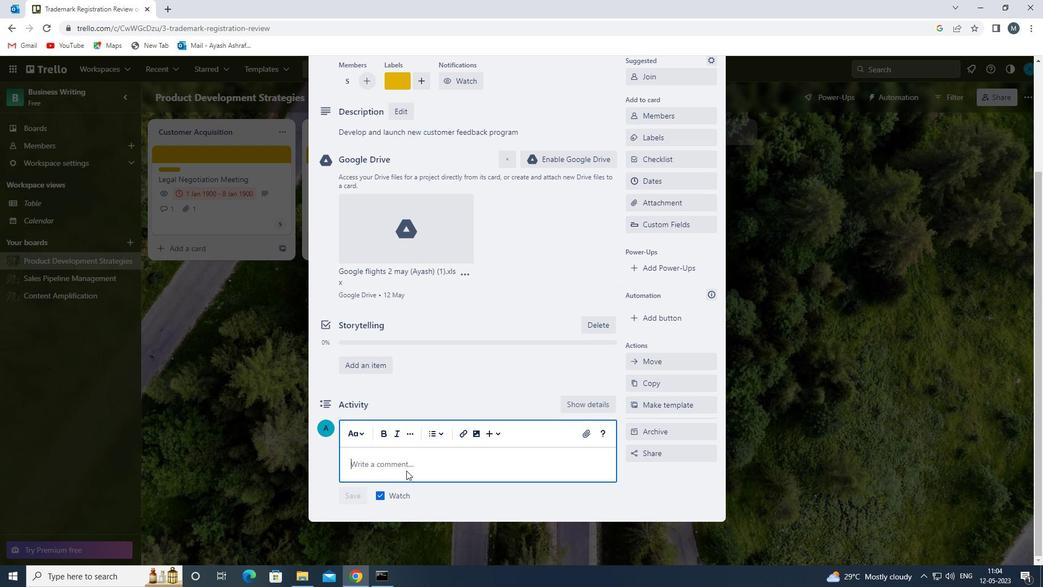 
Action: Mouse pressed left at (406, 467)
Screenshot: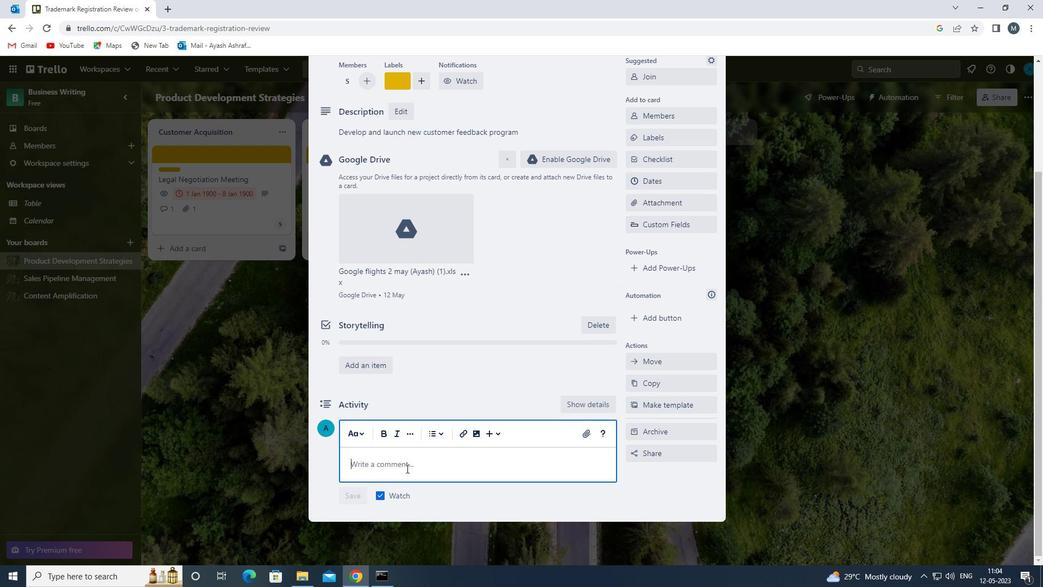 
Action: Mouse moved to (402, 463)
Screenshot: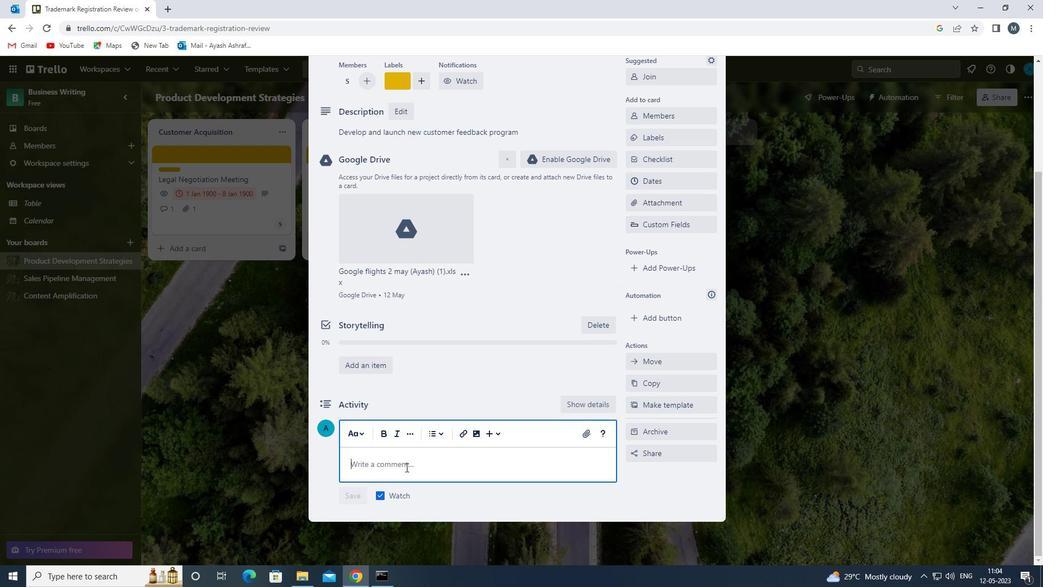 
Action: Key pressed <Key.shift>LET<Key.space>US<Key.space>APPROACH<Key.space>THIS<Key.space>TASK<Key.space>WI
Screenshot: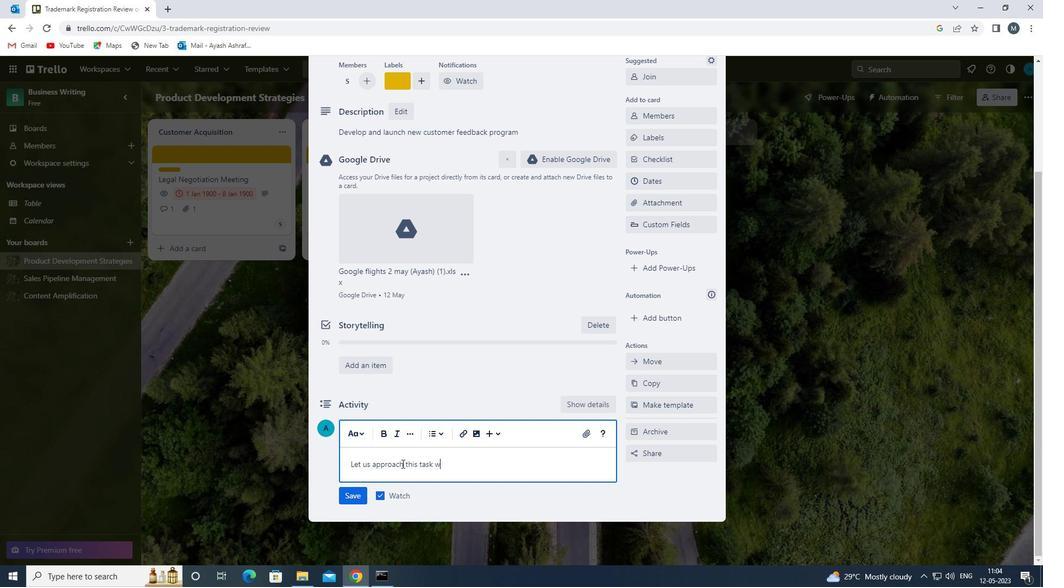 
Action: Mouse moved to (402, 463)
Screenshot: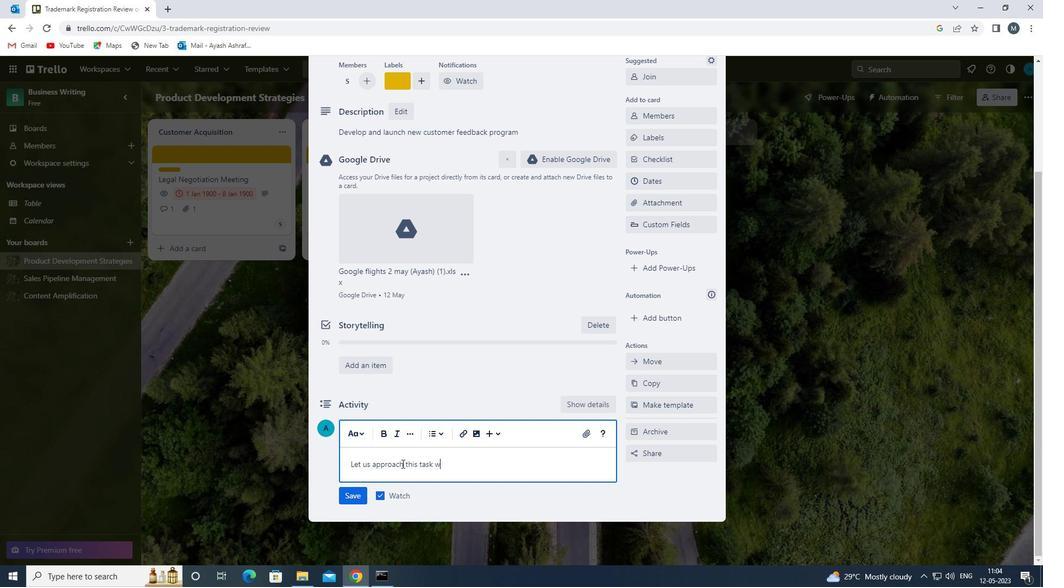 
Action: Key pressed TH<Key.space>A<Key.space>POSITIVE<Key.space>MINDSET<Key.space>WI<Key.backspace><Key.backspace>AND<Key.space>A<Key.space>CAN-DO<Key.space>ATTITUDE,<Key.space>EVEN<Key.space>IN<Key.space>THE<Key.space>FACE<Key.space>OF<Key.space>CHALLENGES.
Screenshot: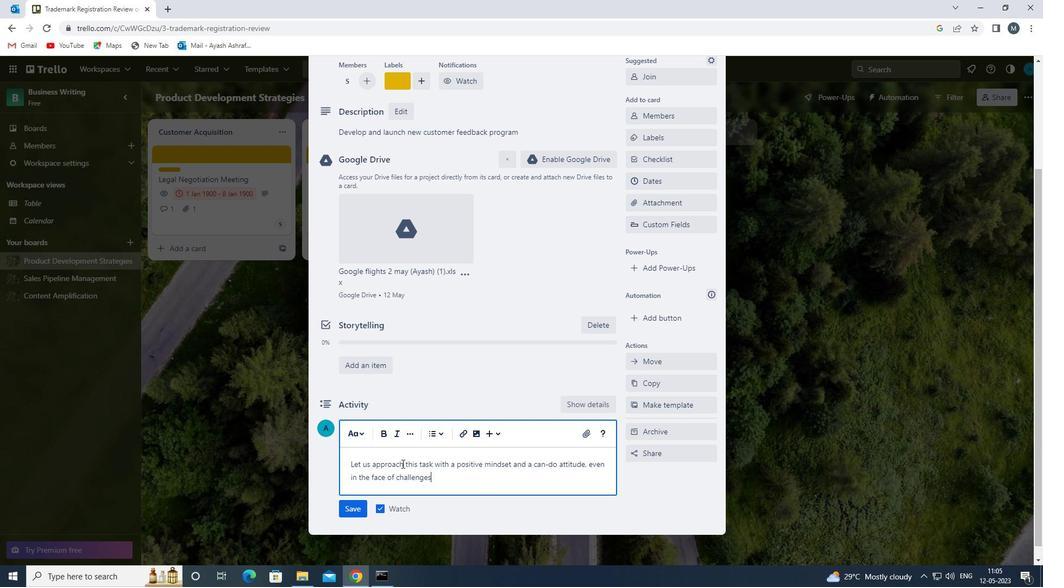 
Action: Mouse moved to (347, 512)
Screenshot: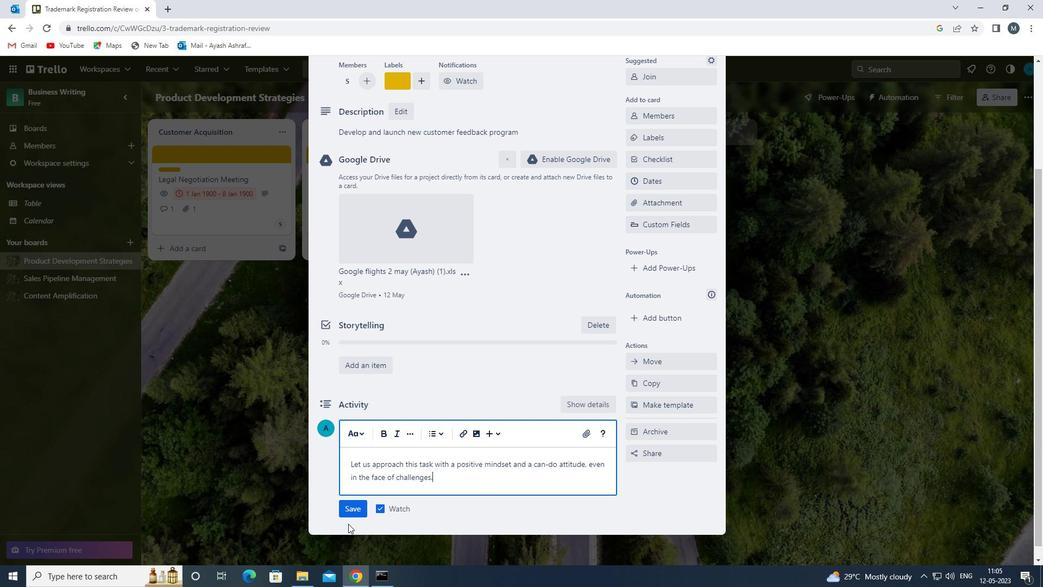 
Action: Mouse pressed left at (347, 512)
Screenshot: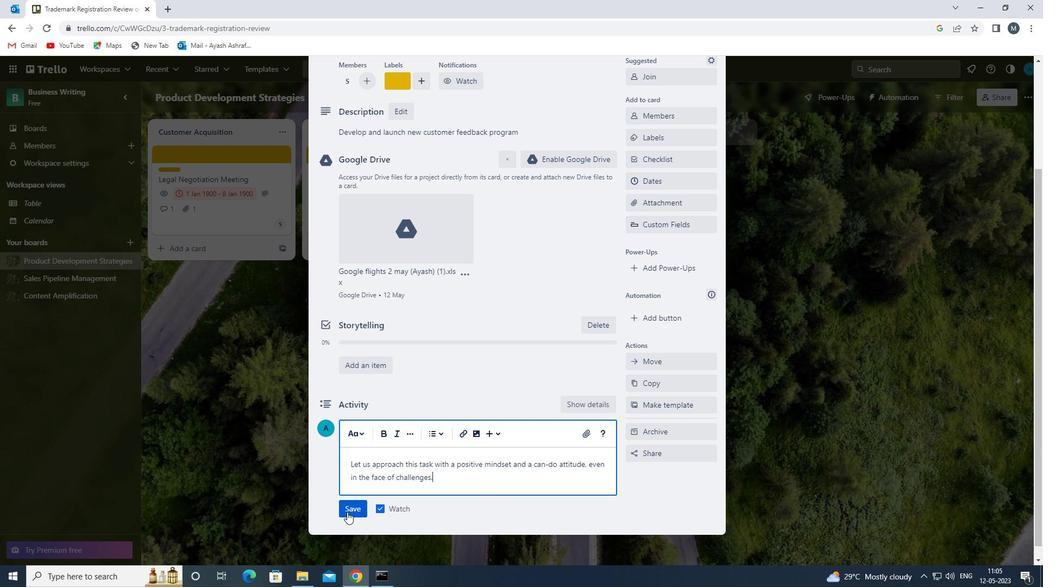 
Action: Mouse moved to (664, 185)
Screenshot: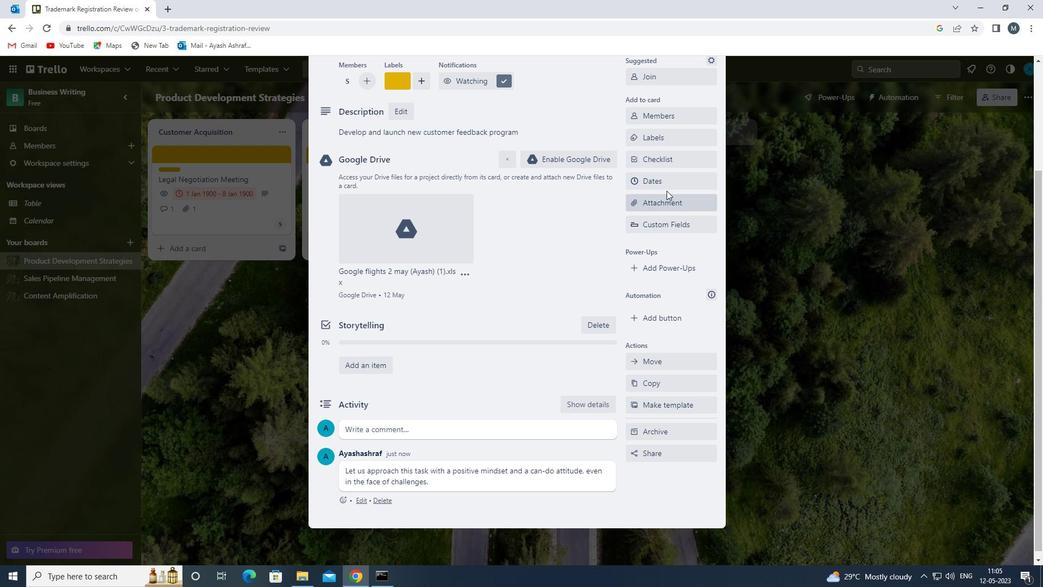 
Action: Mouse pressed left at (664, 185)
Screenshot: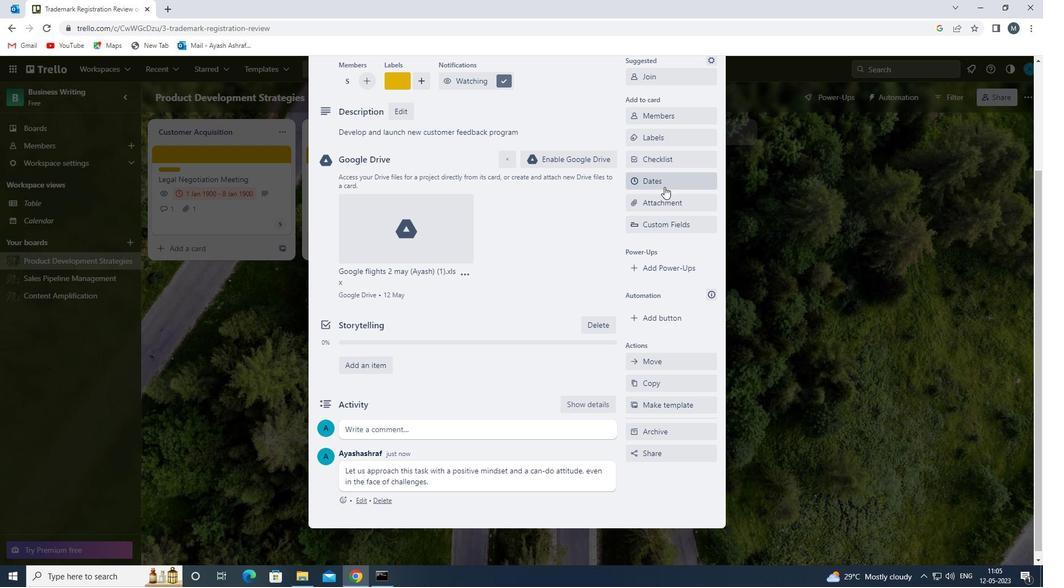 
Action: Mouse moved to (636, 295)
Screenshot: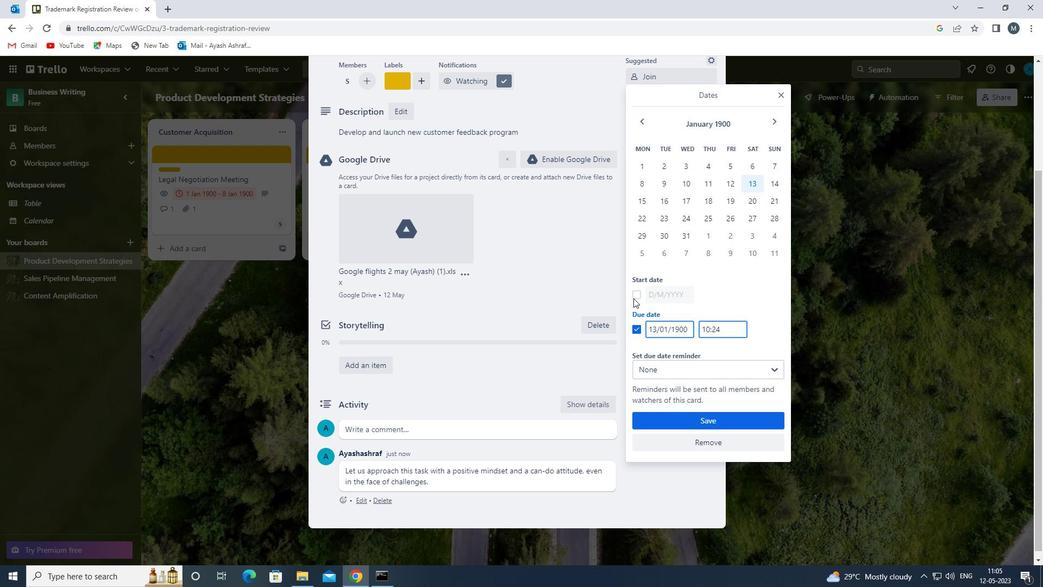 
Action: Mouse pressed left at (636, 295)
Screenshot: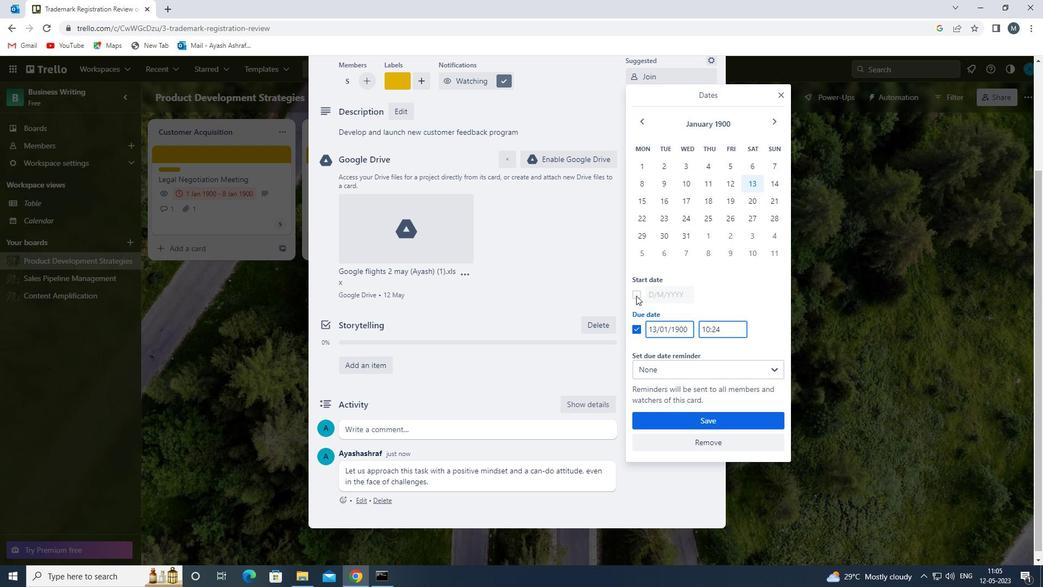 
Action: Mouse moved to (658, 295)
Screenshot: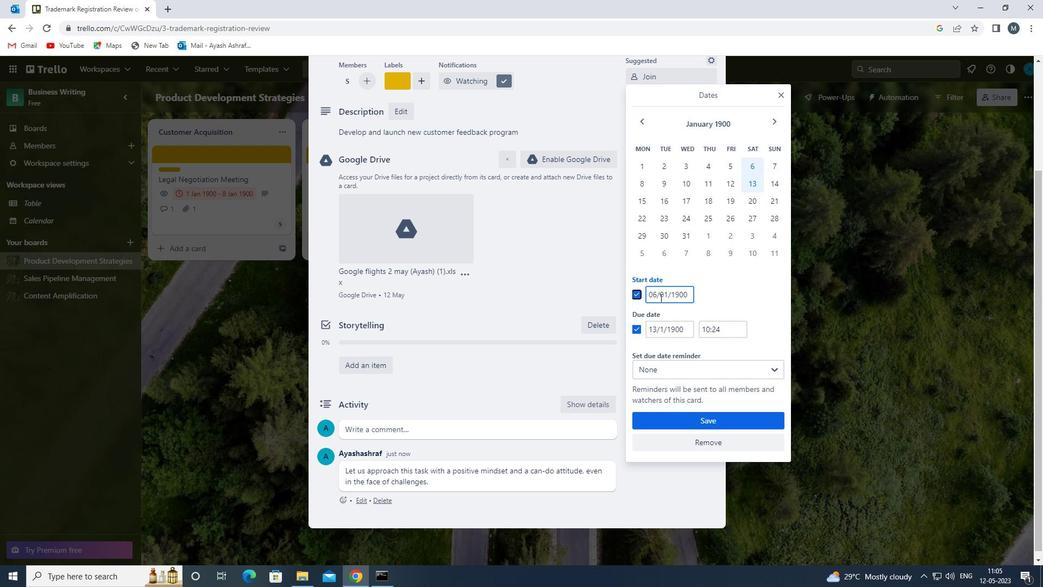 
Action: Mouse pressed left at (658, 295)
Screenshot: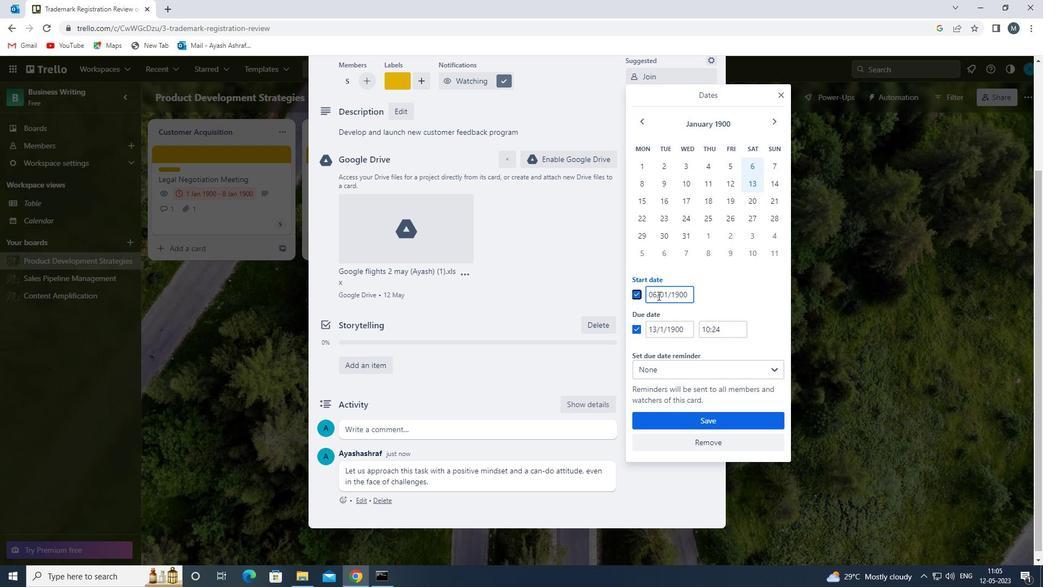 
Action: Mouse moved to (651, 296)
Screenshot: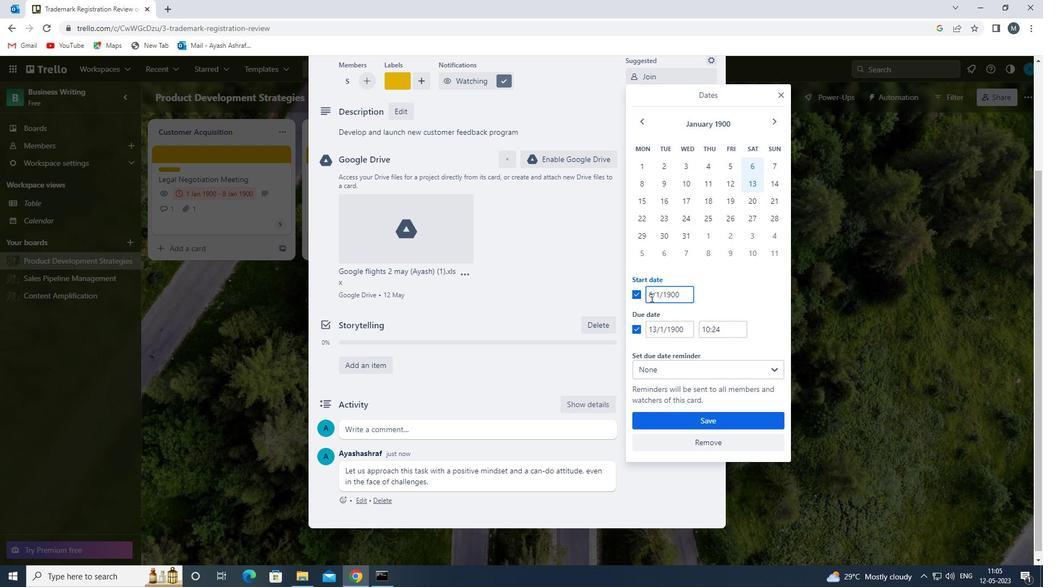 
Action: Mouse pressed left at (651, 296)
Screenshot: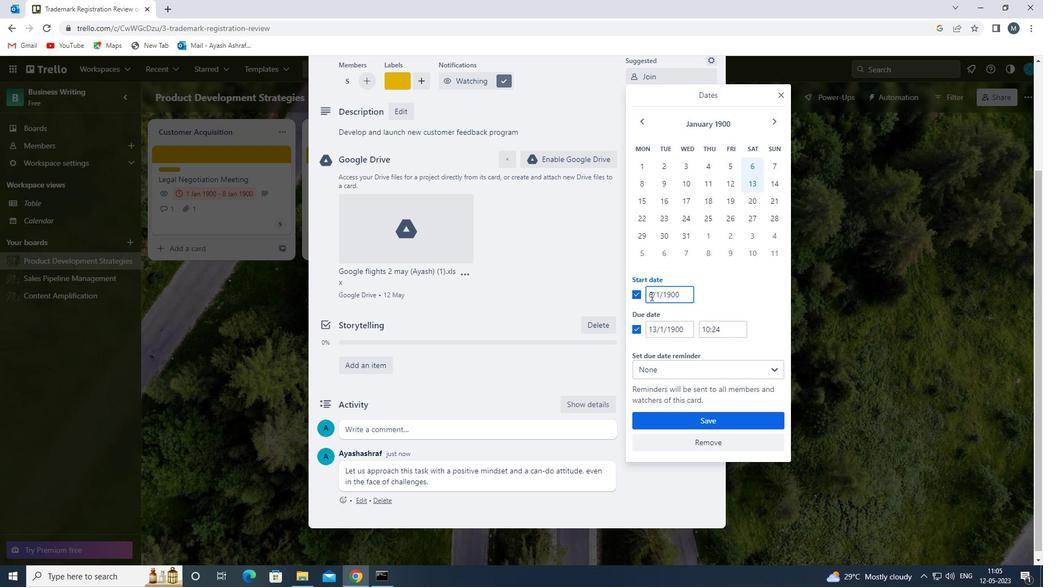 
Action: Mouse moved to (657, 300)
Screenshot: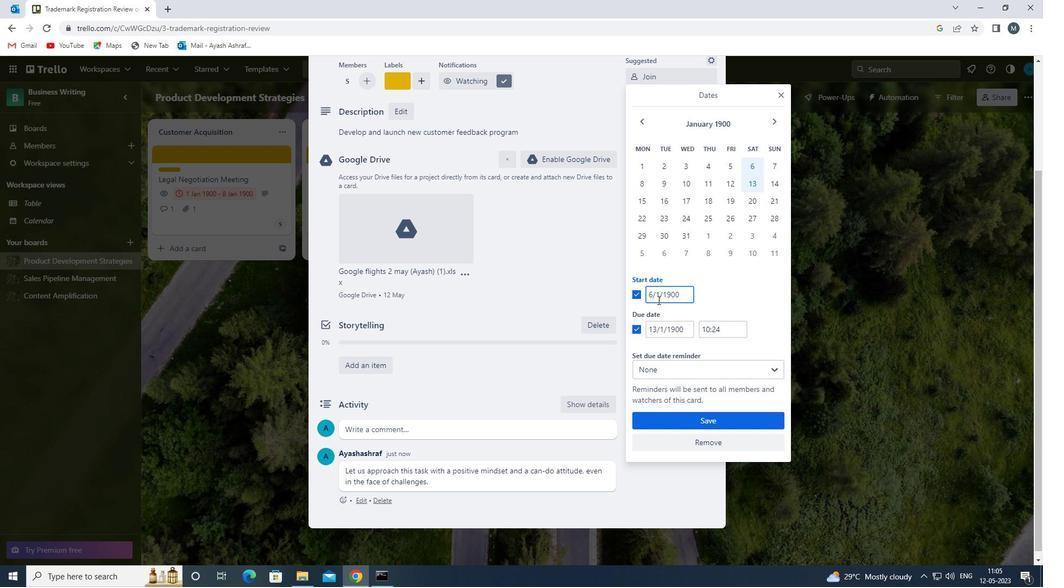 
Action: Key pressed <Key.backspace>
Screenshot: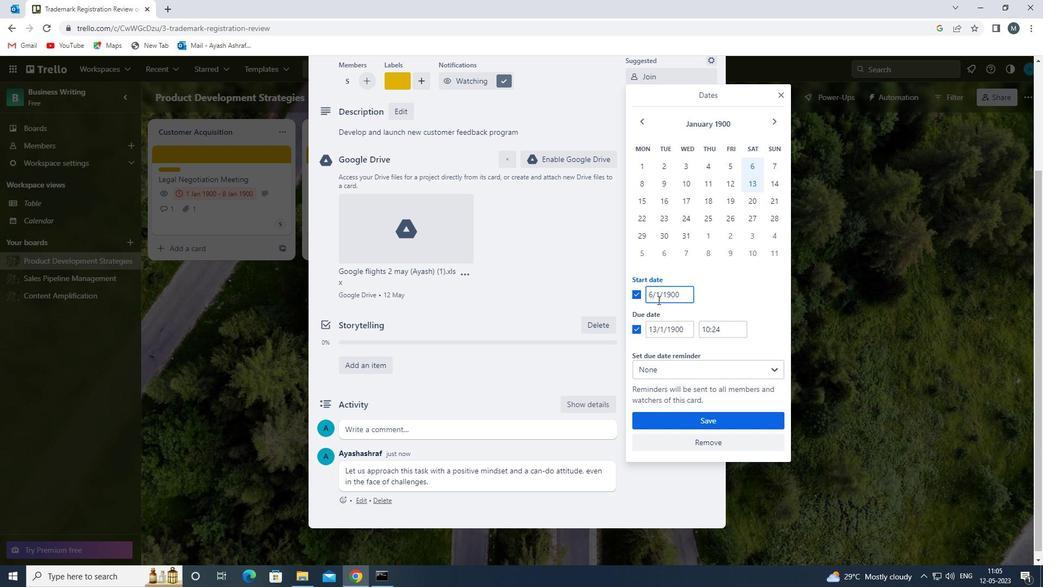 
Action: Mouse moved to (656, 301)
Screenshot: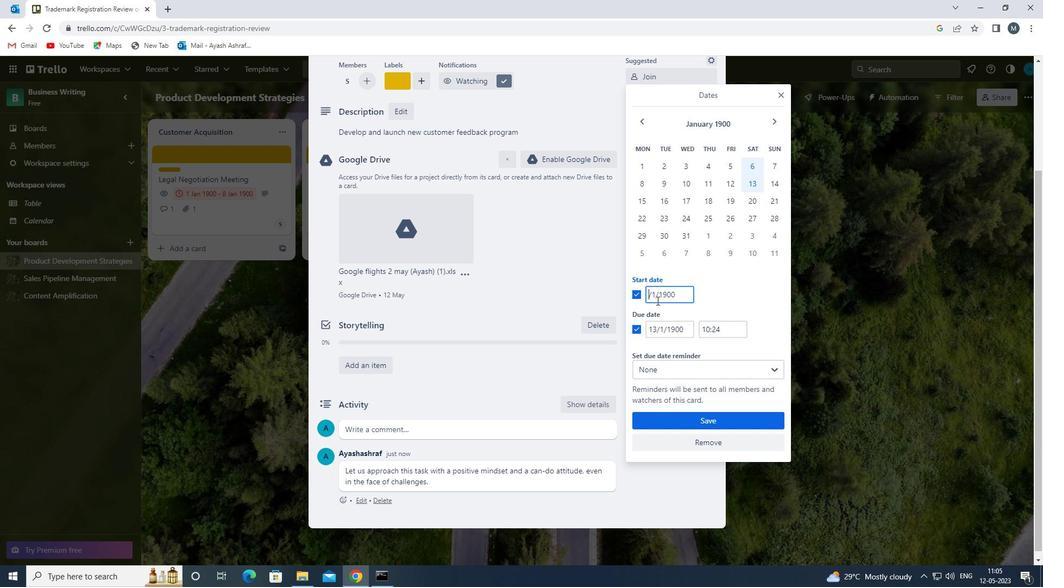 
Action: Key pressed <<96>>
Screenshot: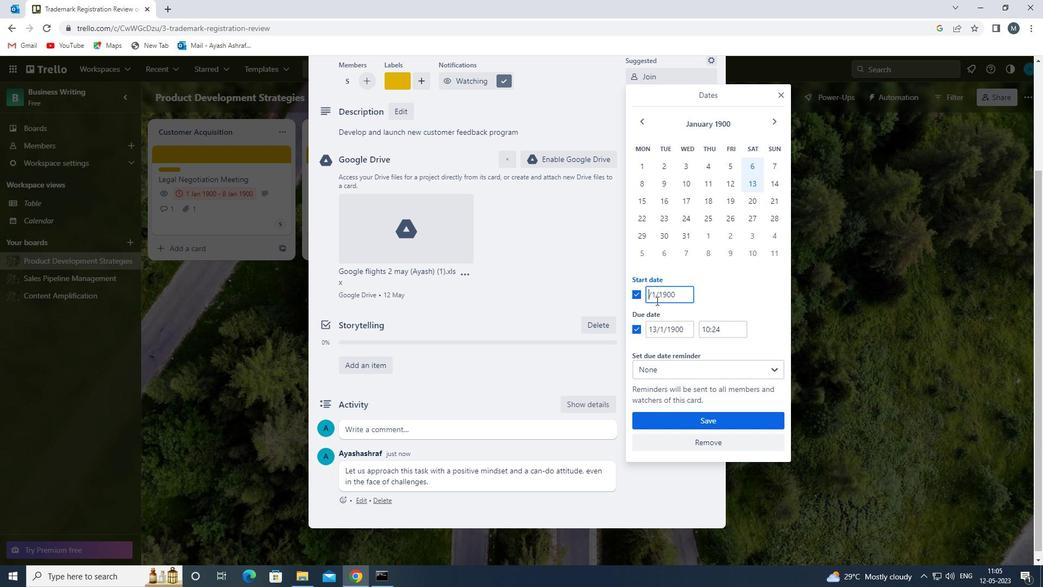 
Action: Mouse moved to (656, 301)
Screenshot: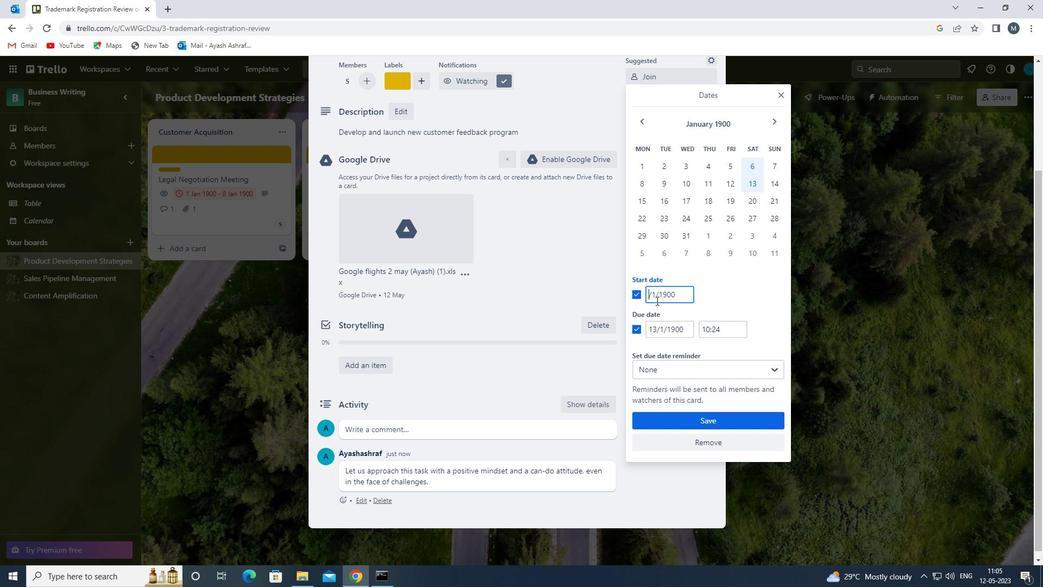 
Action: Key pressed <<103>>
Screenshot: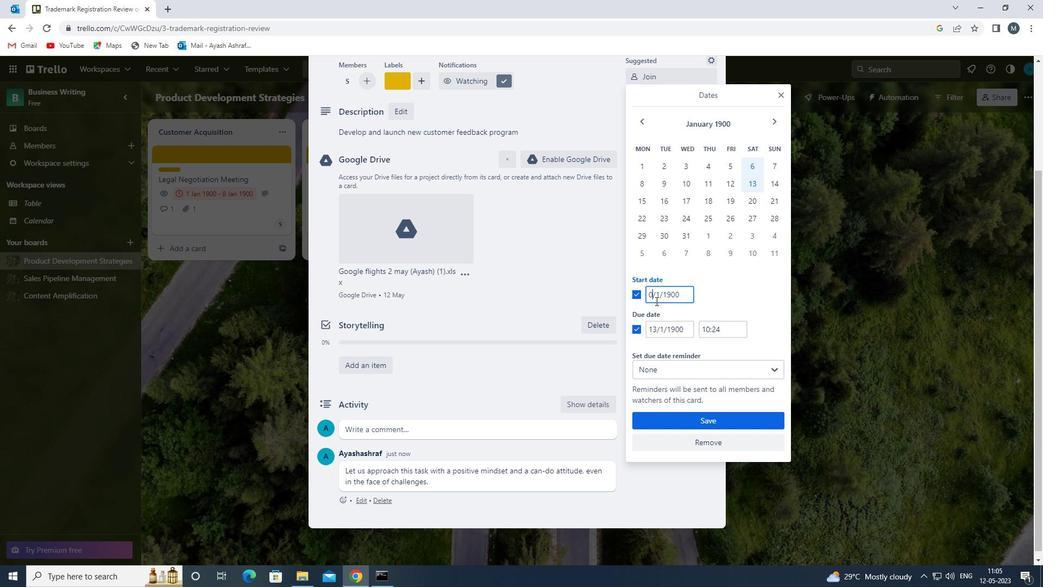 
Action: Mouse moved to (660, 296)
Screenshot: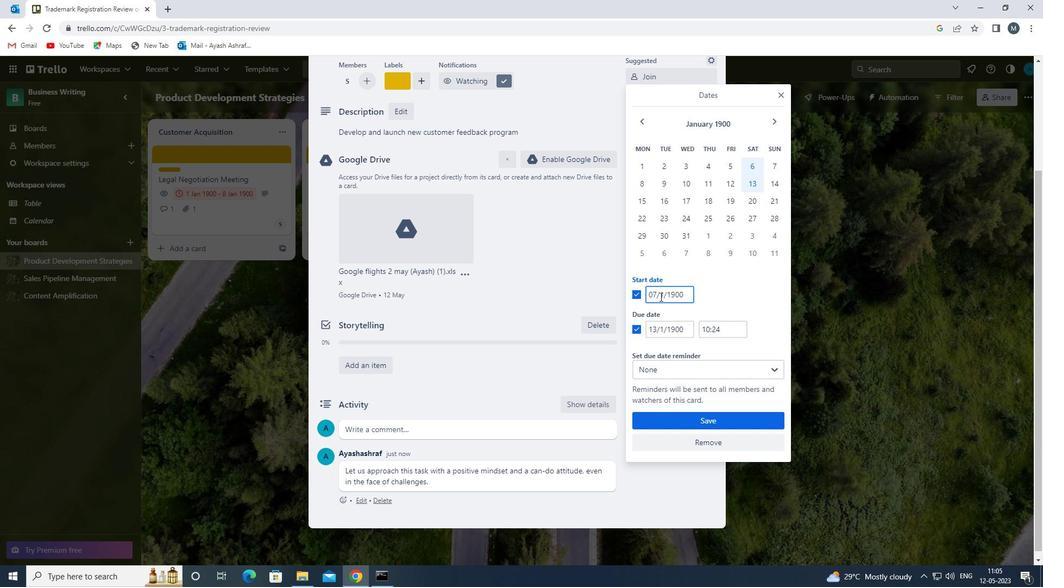 
Action: Mouse pressed left at (660, 296)
Screenshot: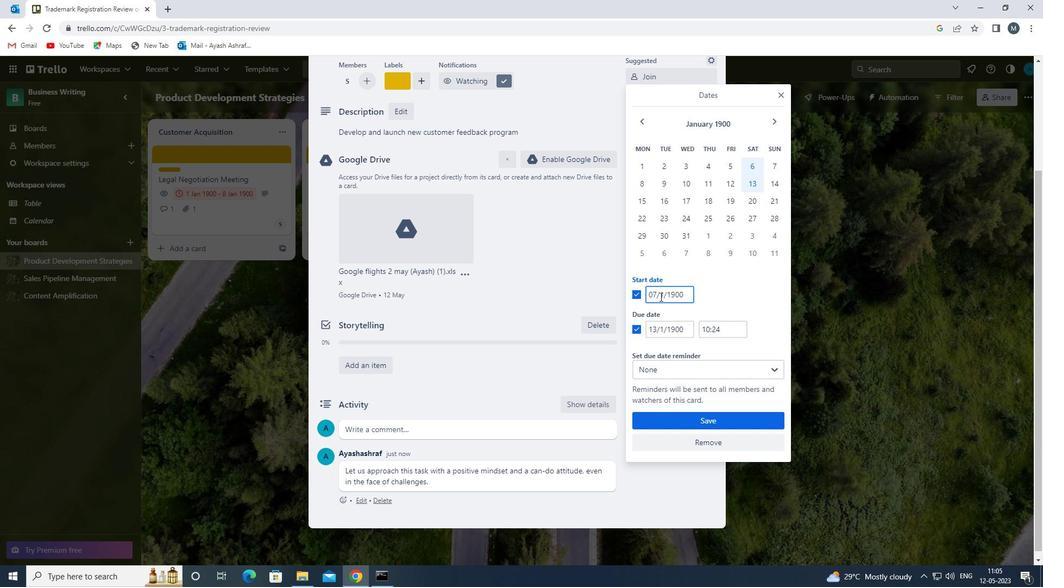 
Action: Mouse moved to (663, 296)
Screenshot: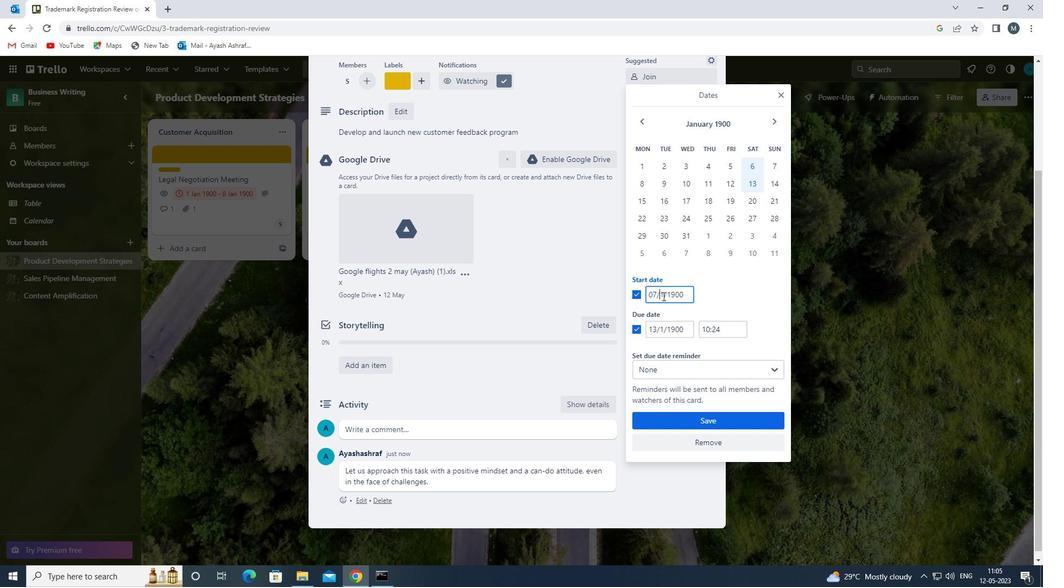 
Action: Key pressed <<96>>
Screenshot: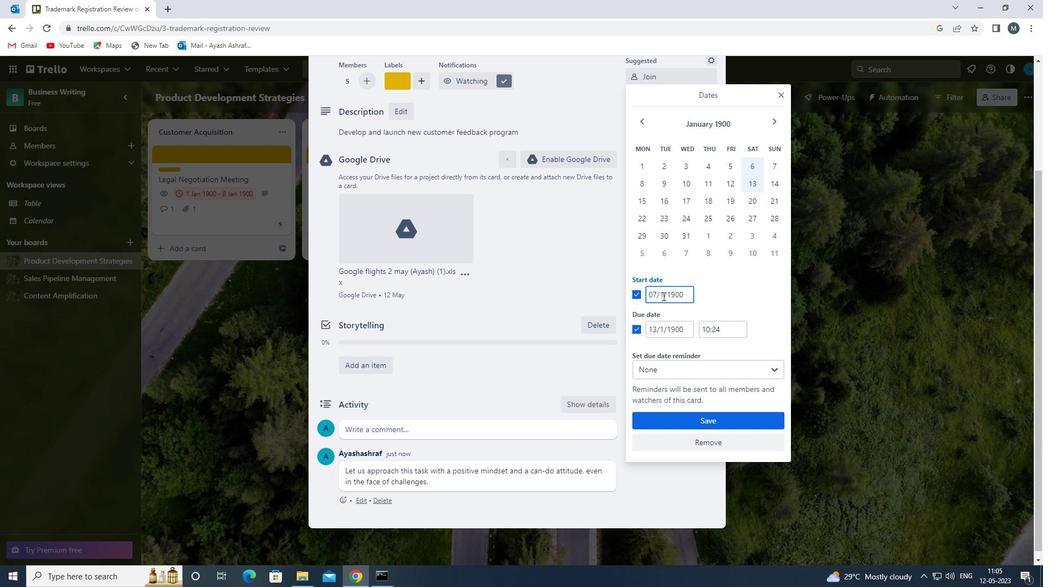 
Action: Mouse moved to (657, 332)
Screenshot: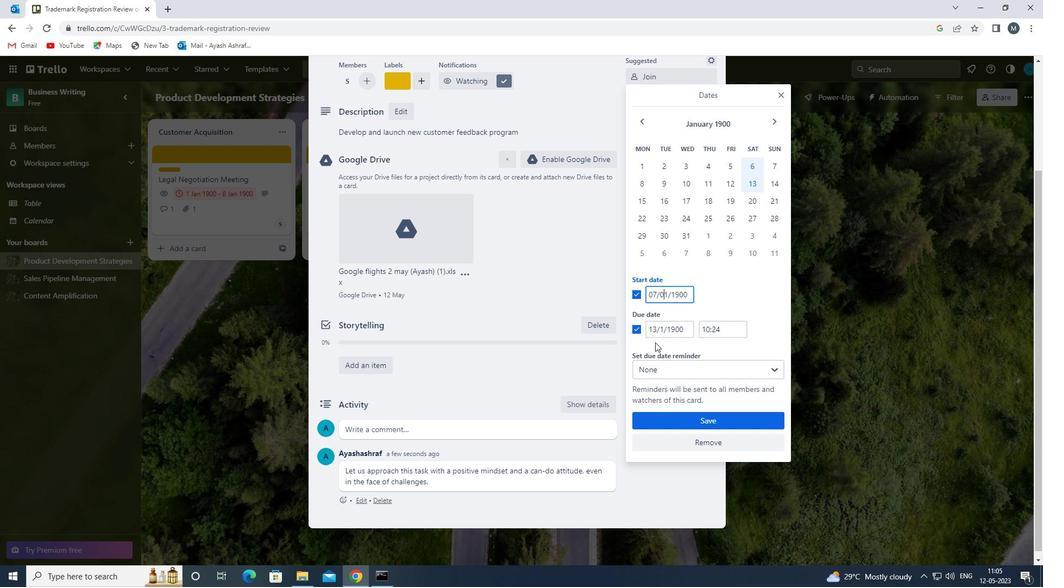 
Action: Mouse pressed left at (657, 332)
Screenshot: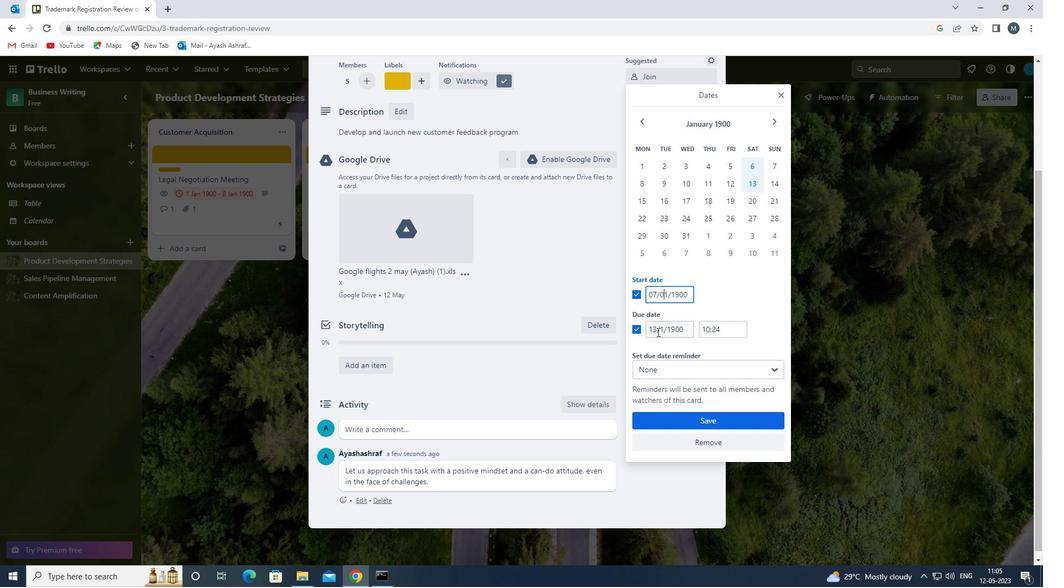 
Action: Mouse moved to (659, 332)
Screenshot: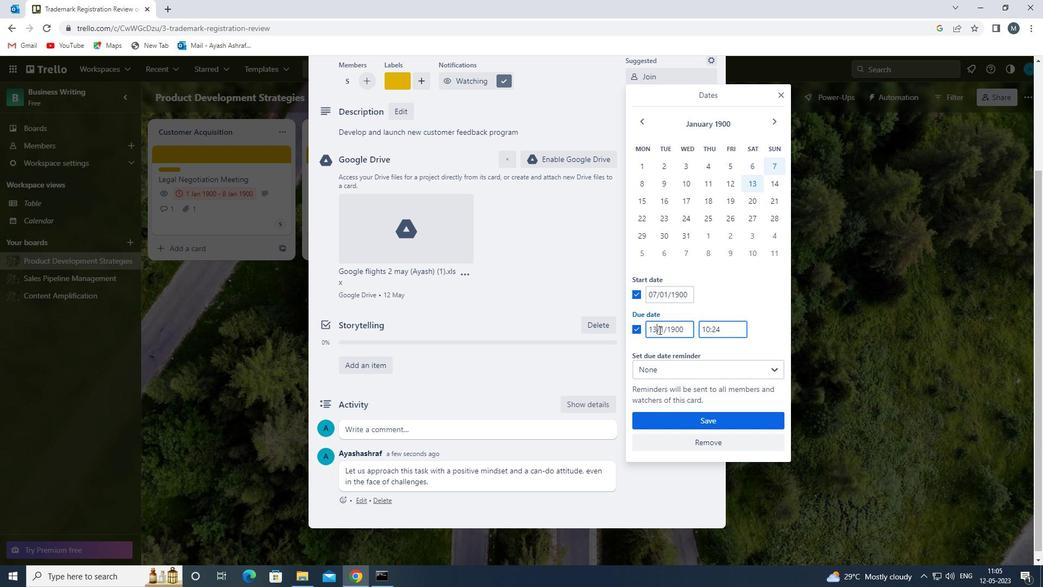 
Action: Key pressed <Key.backspace>
Screenshot: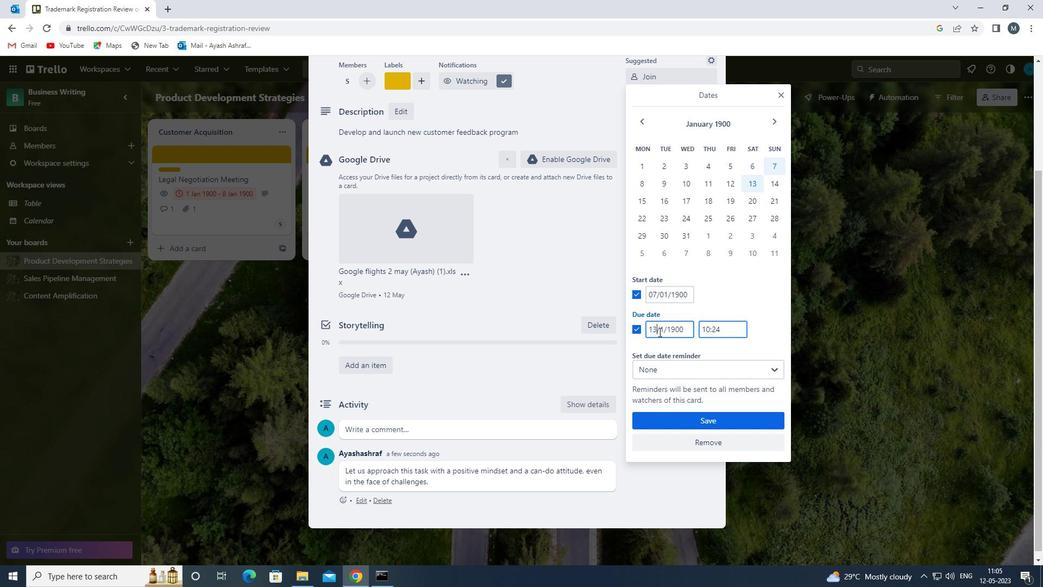 
Action: Mouse moved to (658, 332)
Screenshot: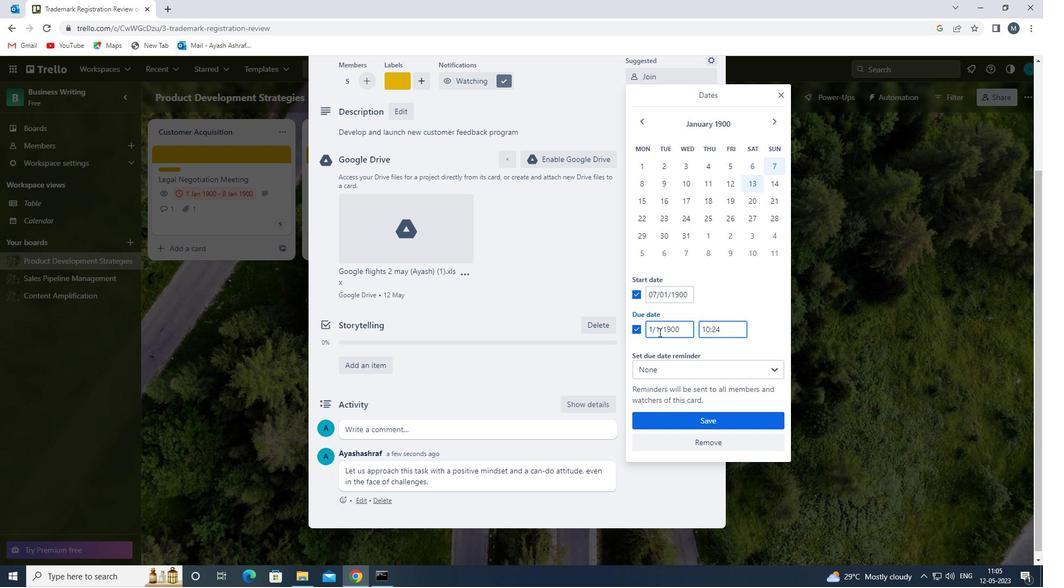 
Action: Key pressed <<100>>
Screenshot: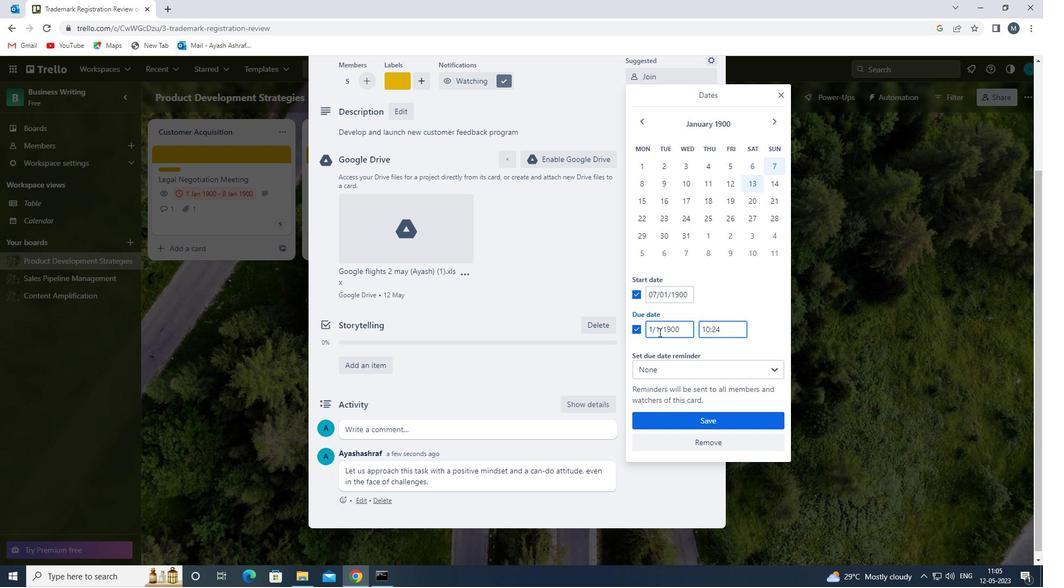
Action: Mouse moved to (661, 330)
Screenshot: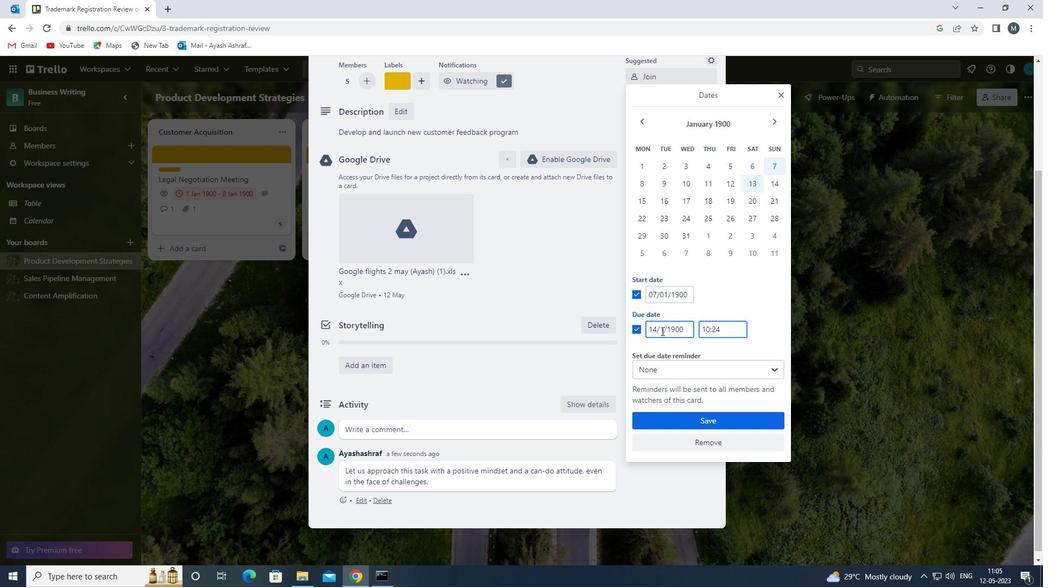 
Action: Mouse pressed left at (661, 330)
Screenshot: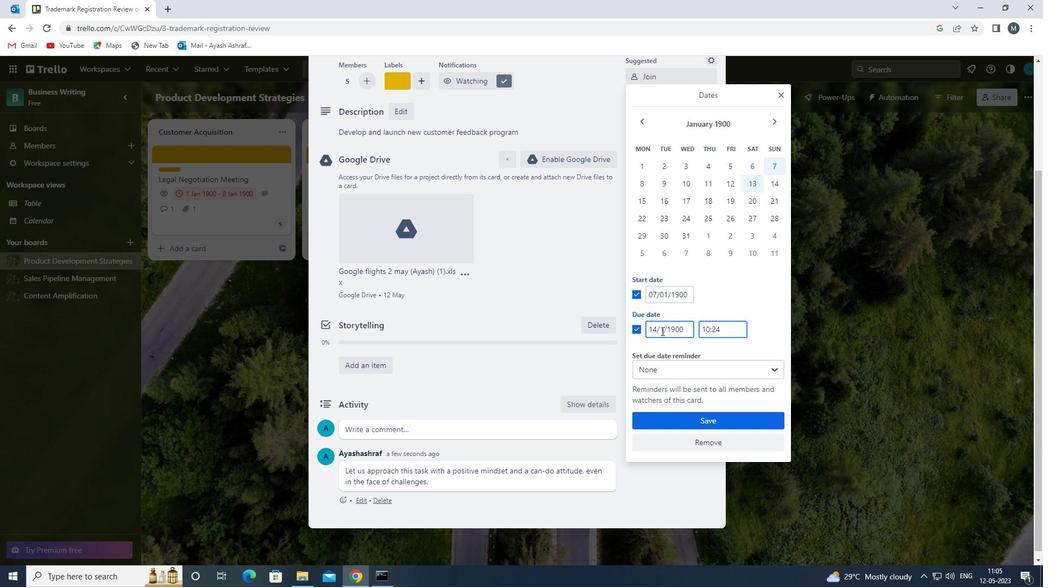 
Action: Mouse moved to (666, 332)
Screenshot: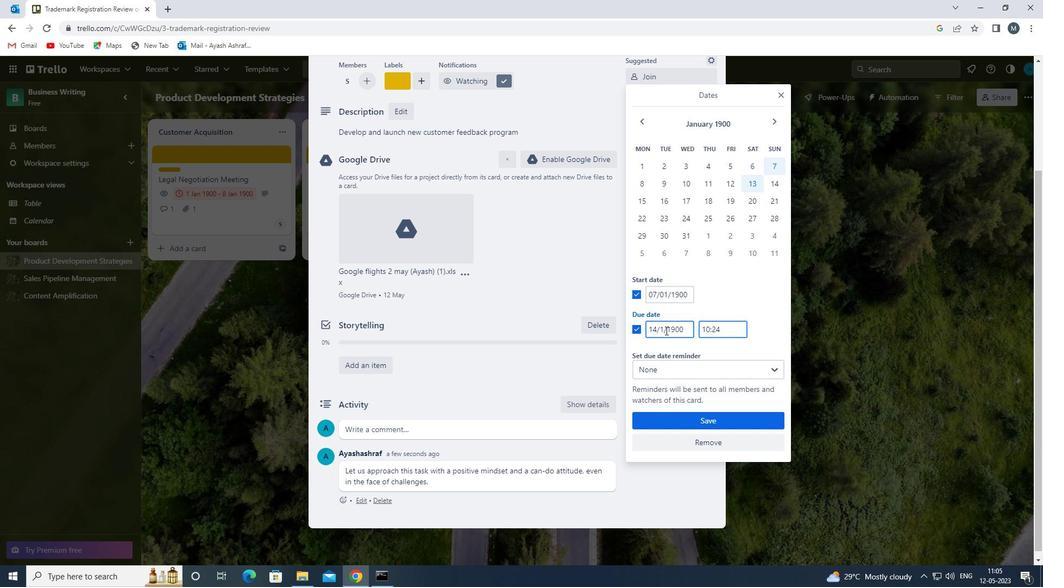 
Action: Key pressed <<96>>
Screenshot: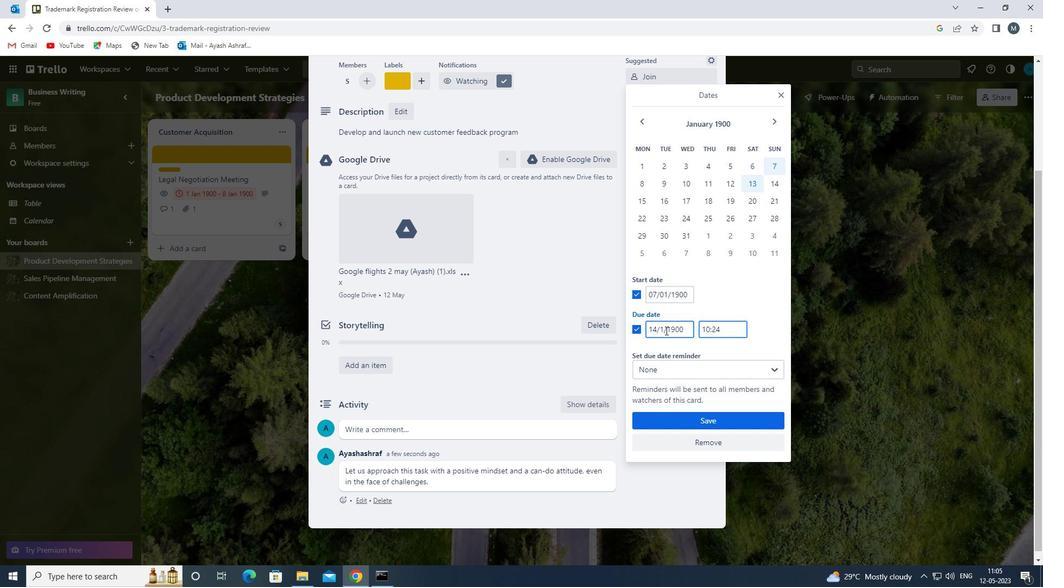 
Action: Mouse moved to (681, 421)
Screenshot: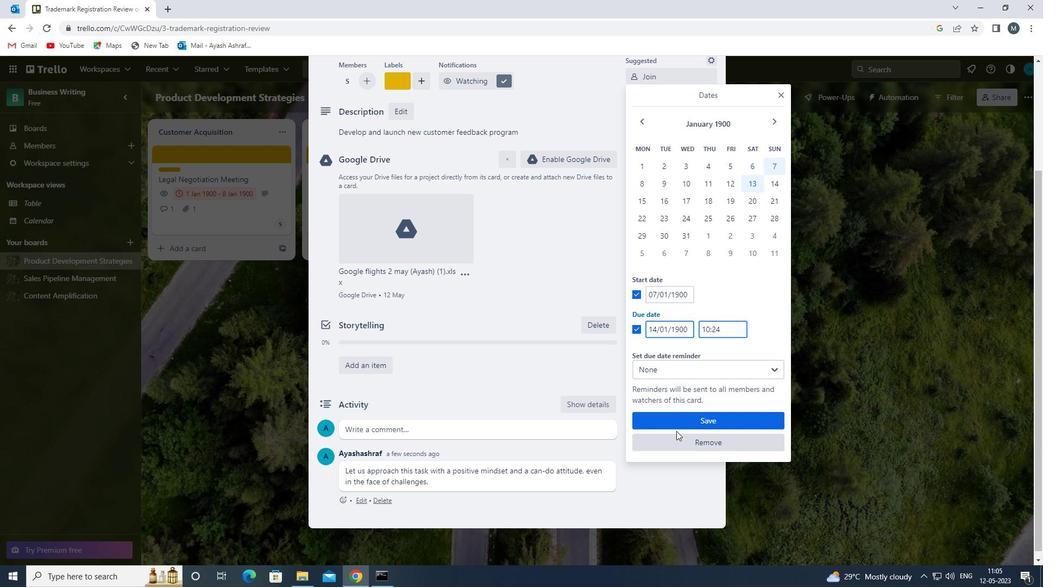 
Action: Mouse pressed left at (681, 421)
Screenshot: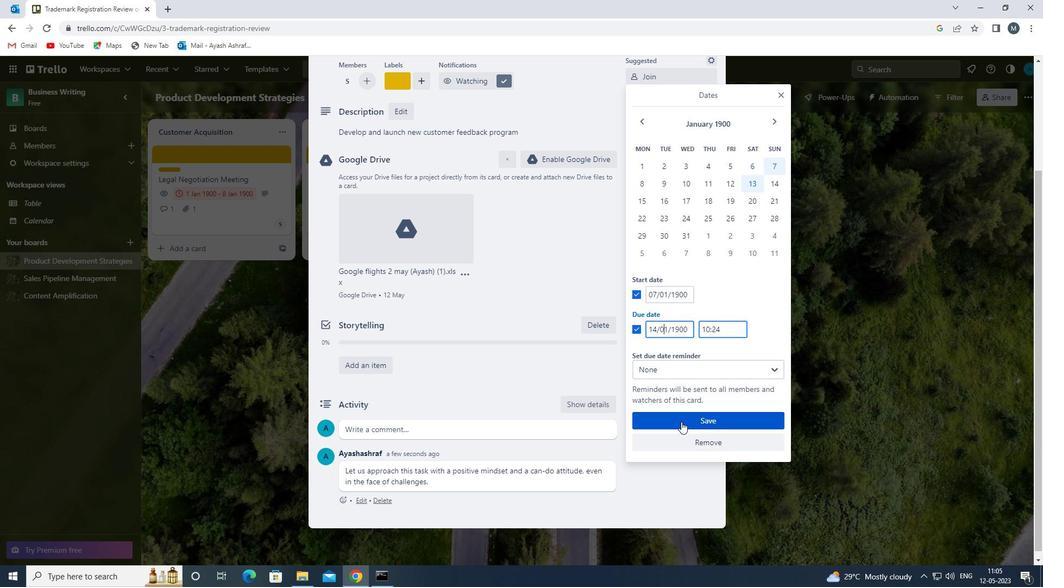 
Action: Mouse moved to (538, 400)
Screenshot: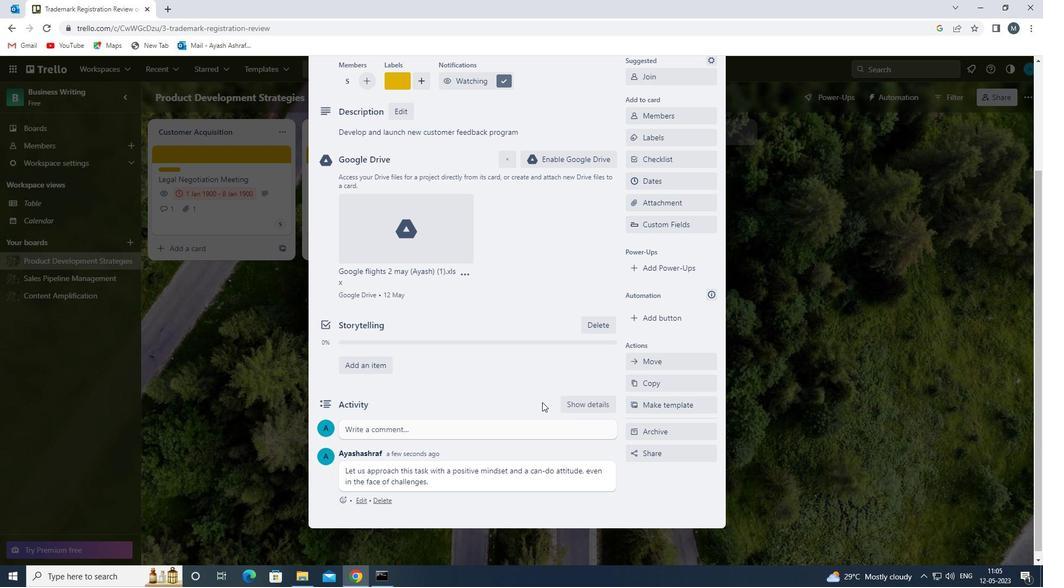 
Action: Mouse scrolled (538, 401) with delta (0, 0)
Screenshot: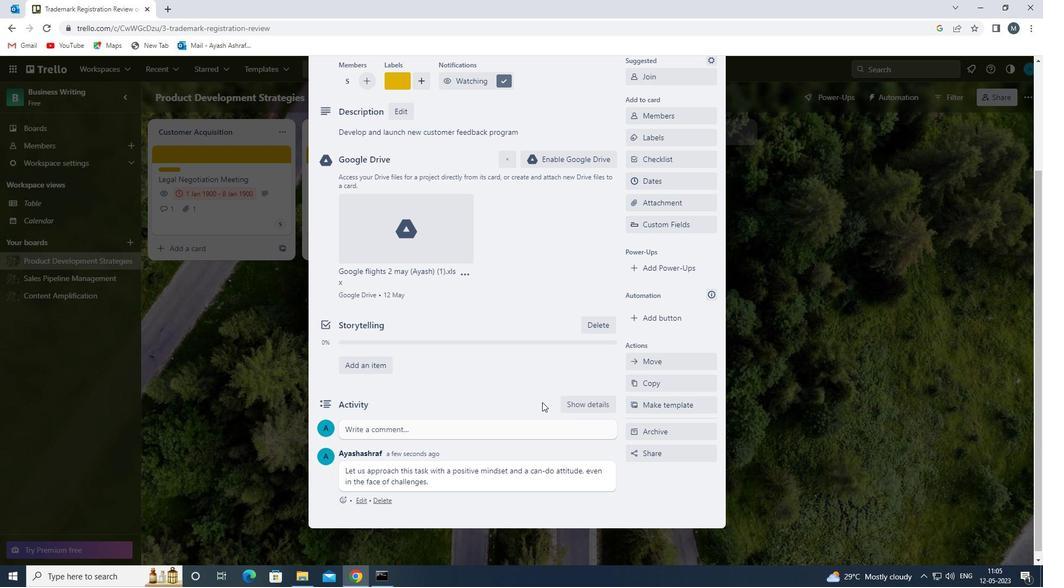 
Action: Mouse scrolled (538, 401) with delta (0, 0)
Screenshot: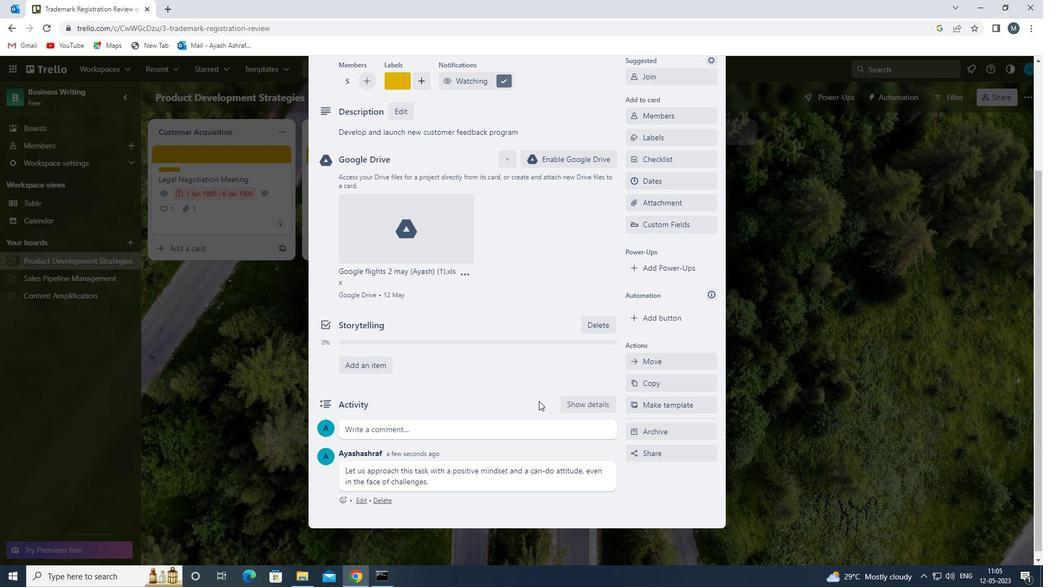 
Action: Mouse scrolled (538, 401) with delta (0, 0)
Screenshot: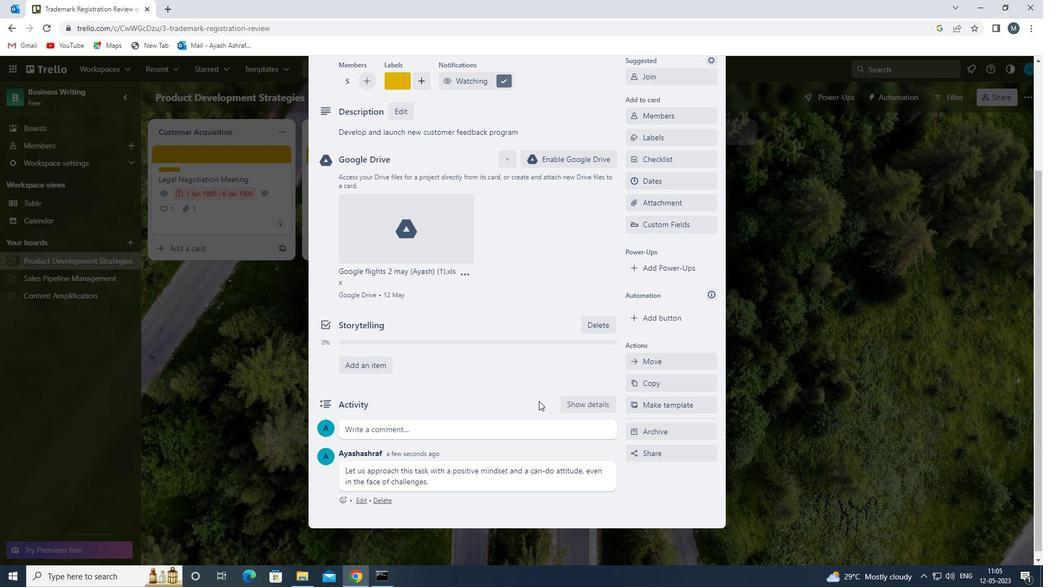 
Action: Mouse scrolled (538, 401) with delta (0, 0)
Screenshot: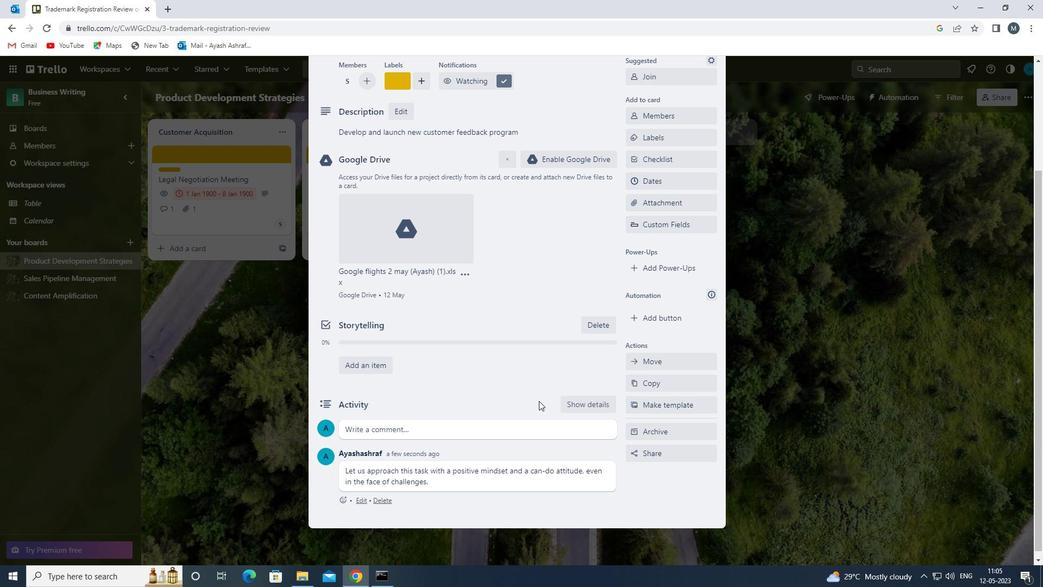 
Action: Mouse scrolled (538, 401) with delta (0, 0)
Screenshot: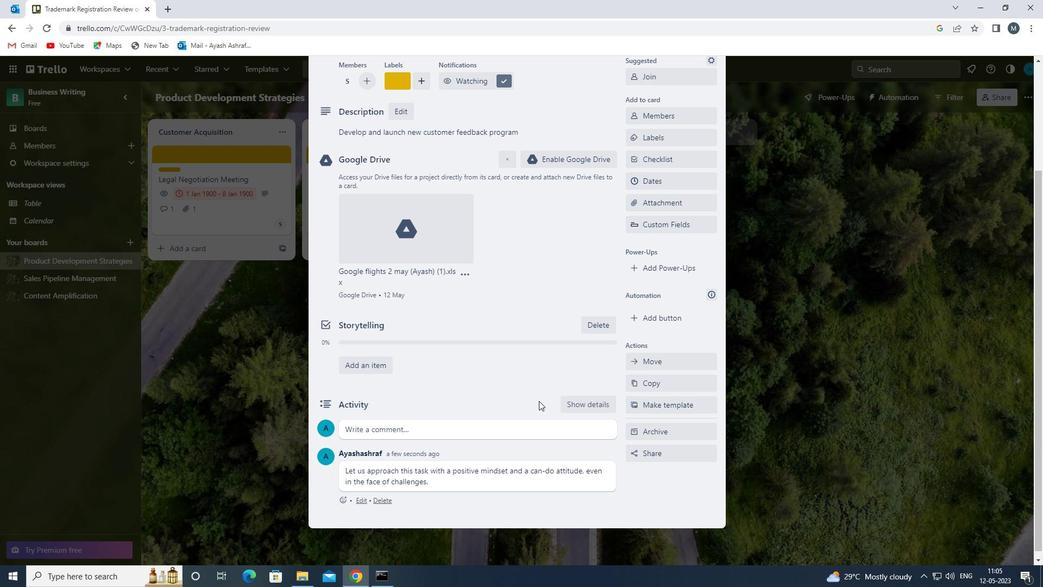 
Action: Mouse scrolled (538, 400) with delta (0, 0)
Screenshot: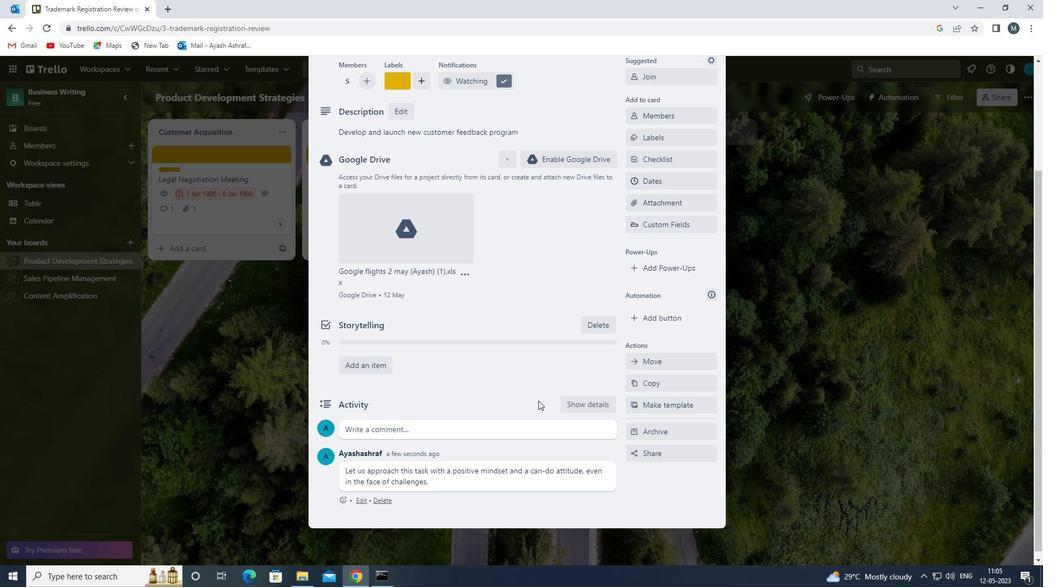 
Action: Mouse moved to (538, 400)
Screenshot: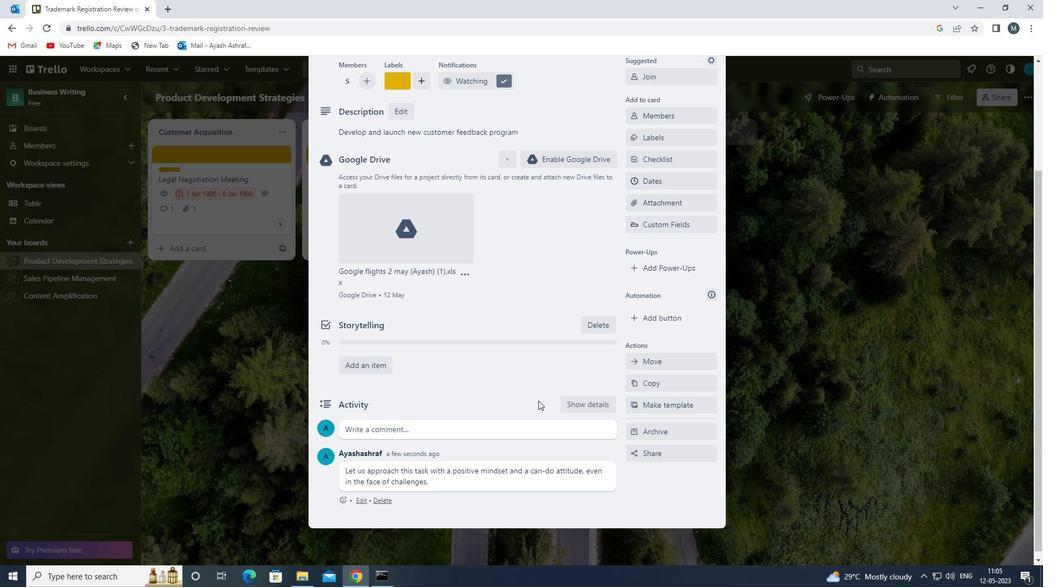 
Action: Mouse scrolled (538, 401) with delta (0, 0)
Screenshot: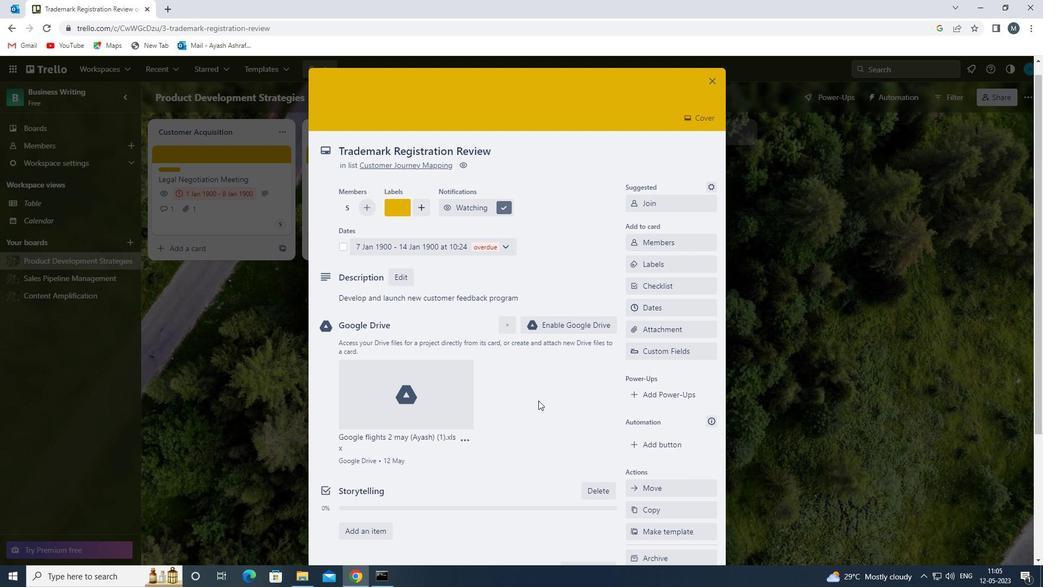 
